 Task: Look for space in Mallawī, Egypt from 12th  August, 2023 to 15th August, 2023 for 3 adults in price range Rs.12000 to Rs.16000. Place can be entire place with 2 bedrooms having 3 beds and 1 bathroom. Property type can be house, flat, guest house. Booking option can be shelf check-in. Required host language is English.
Action: Mouse moved to (445, 89)
Screenshot: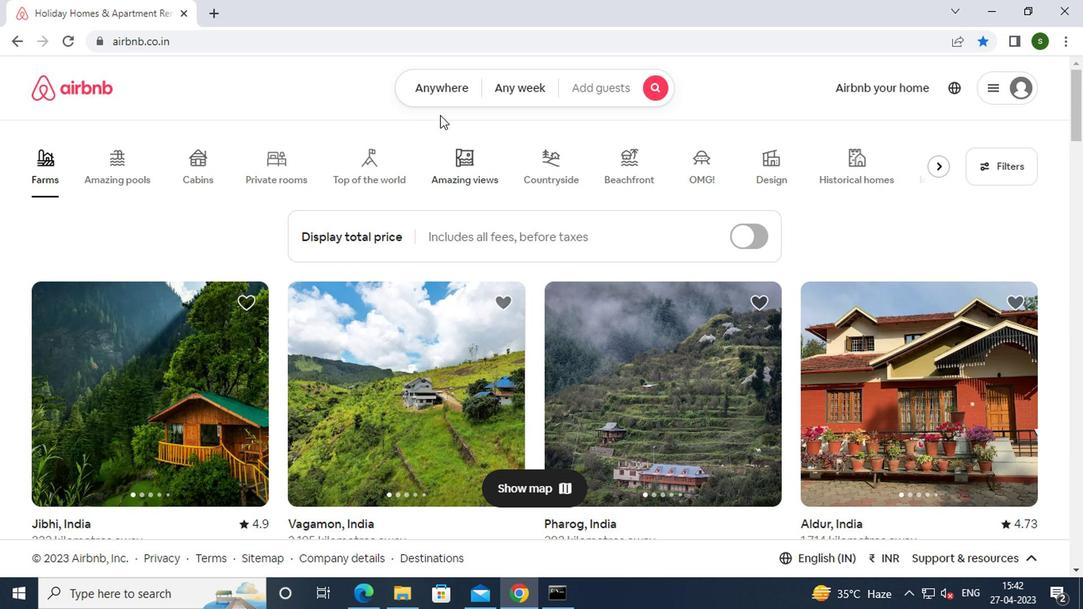 
Action: Mouse pressed left at (445, 89)
Screenshot: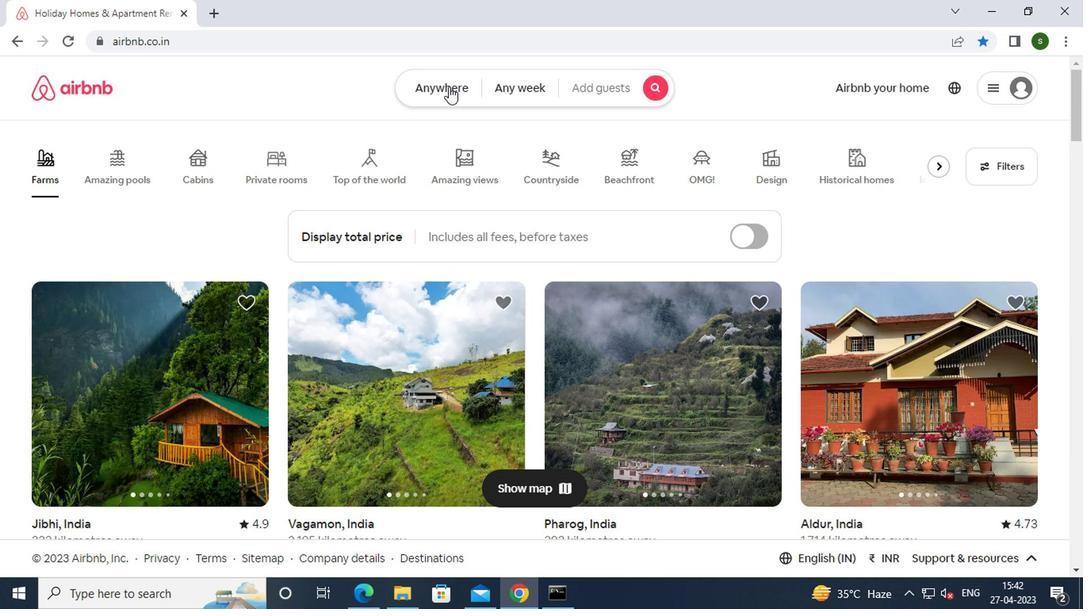 
Action: Mouse moved to (332, 149)
Screenshot: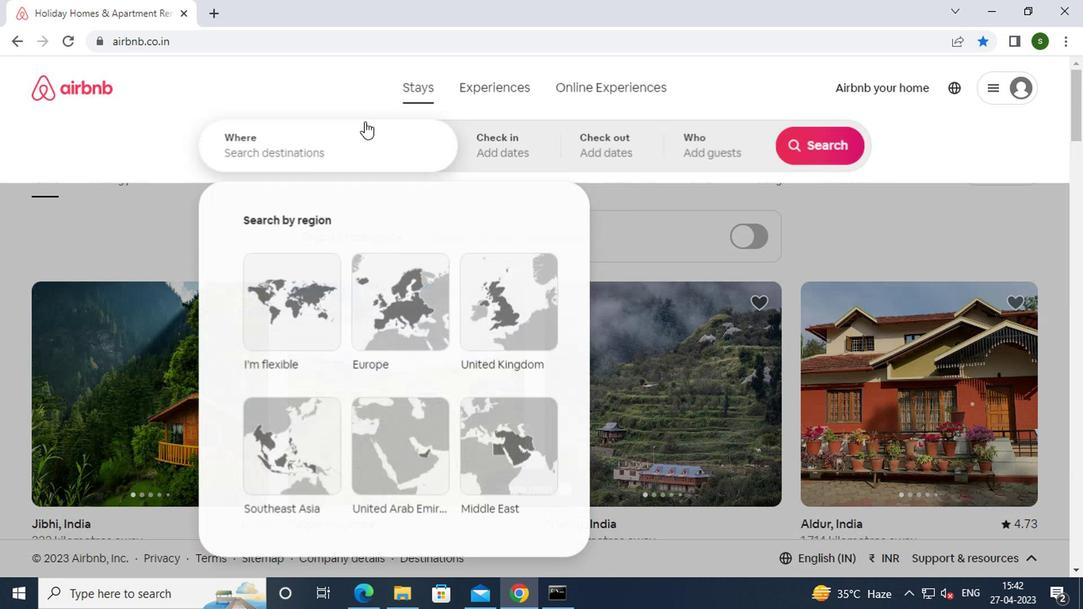 
Action: Mouse pressed left at (332, 149)
Screenshot: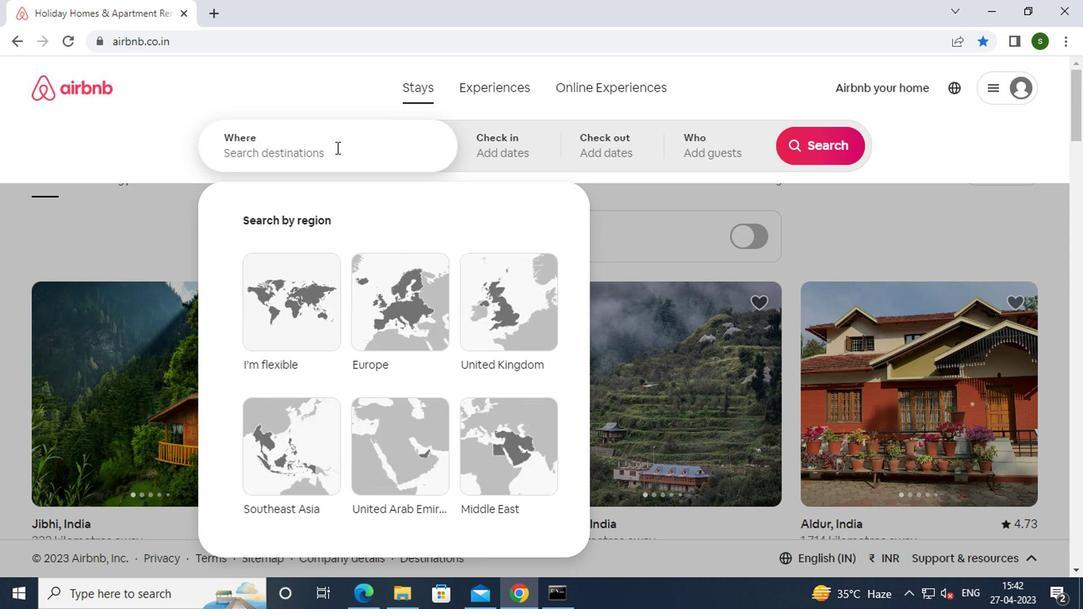 
Action: Key pressed <Key.caps_lock>m<Key.caps_lock>allawi,<Key.space><Key.caps_lock>e<Key.caps_lock>gyo<Key.backspace>pt
Screenshot: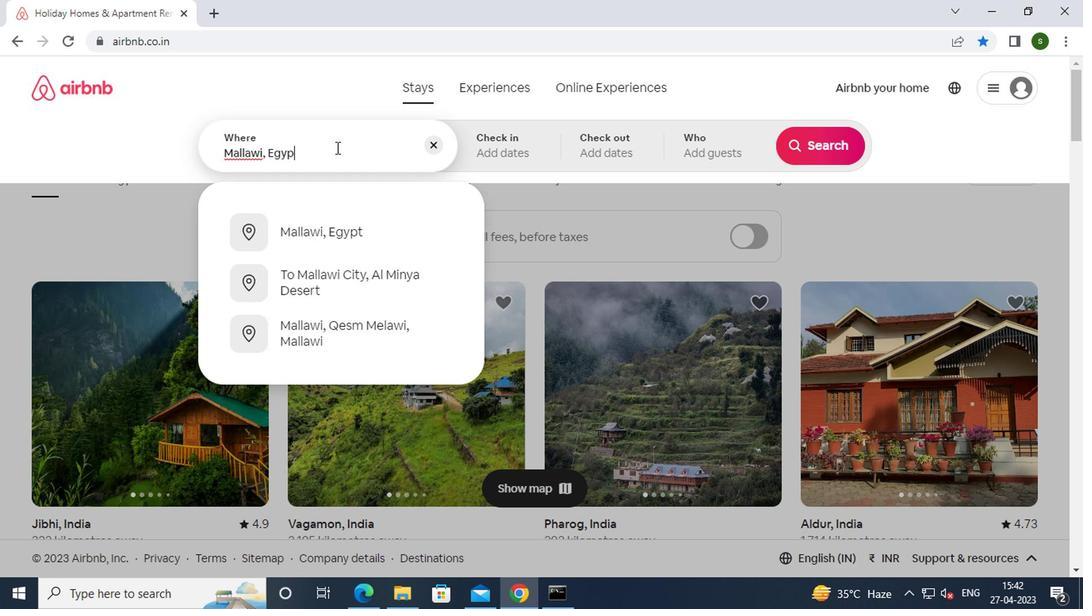 
Action: Mouse moved to (341, 224)
Screenshot: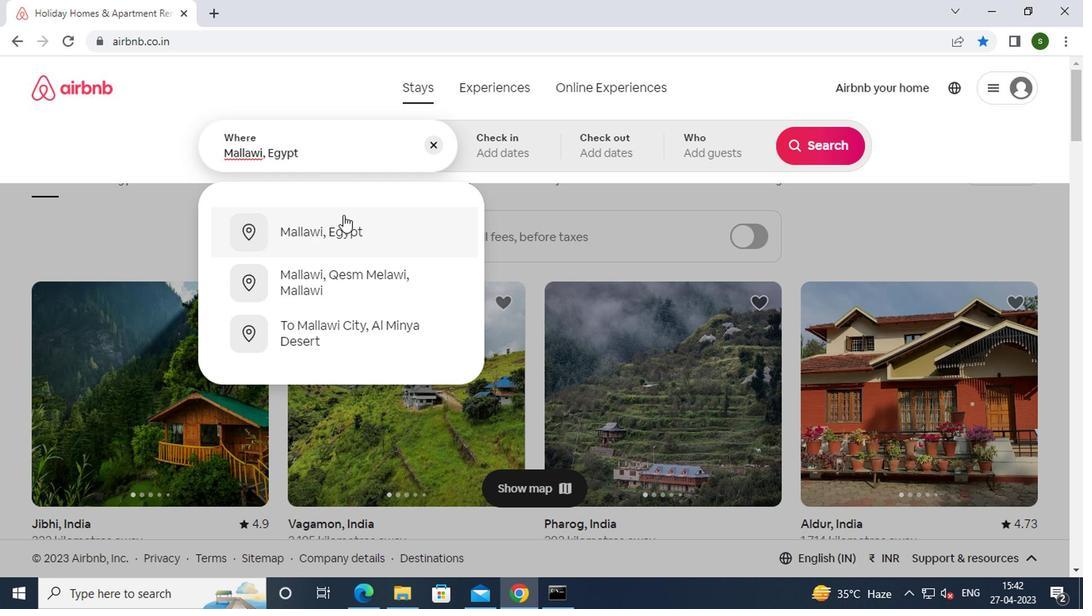 
Action: Mouse pressed left at (341, 224)
Screenshot: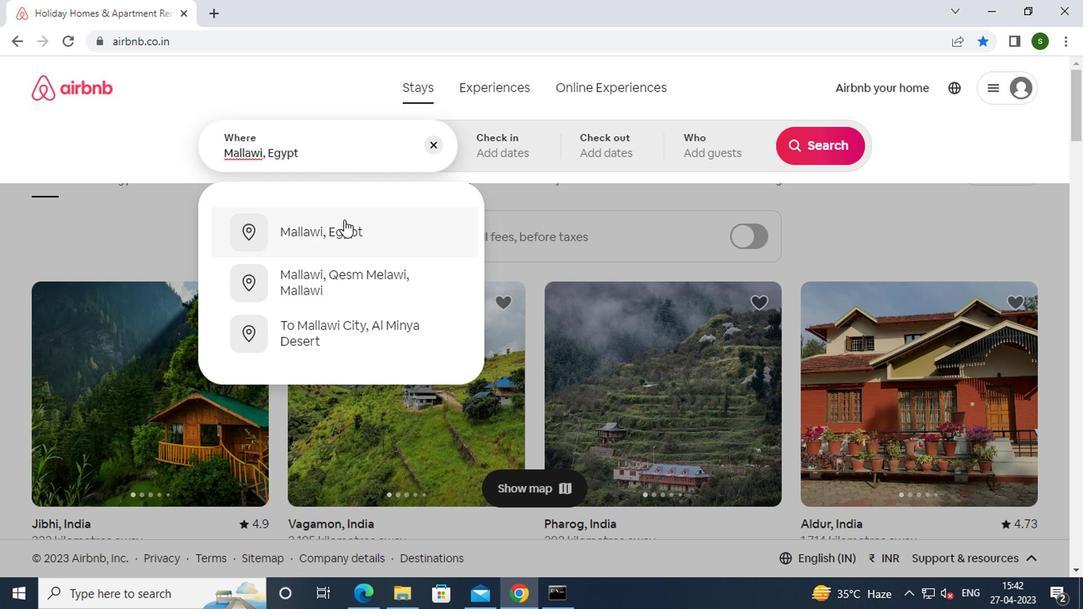 
Action: Mouse moved to (804, 269)
Screenshot: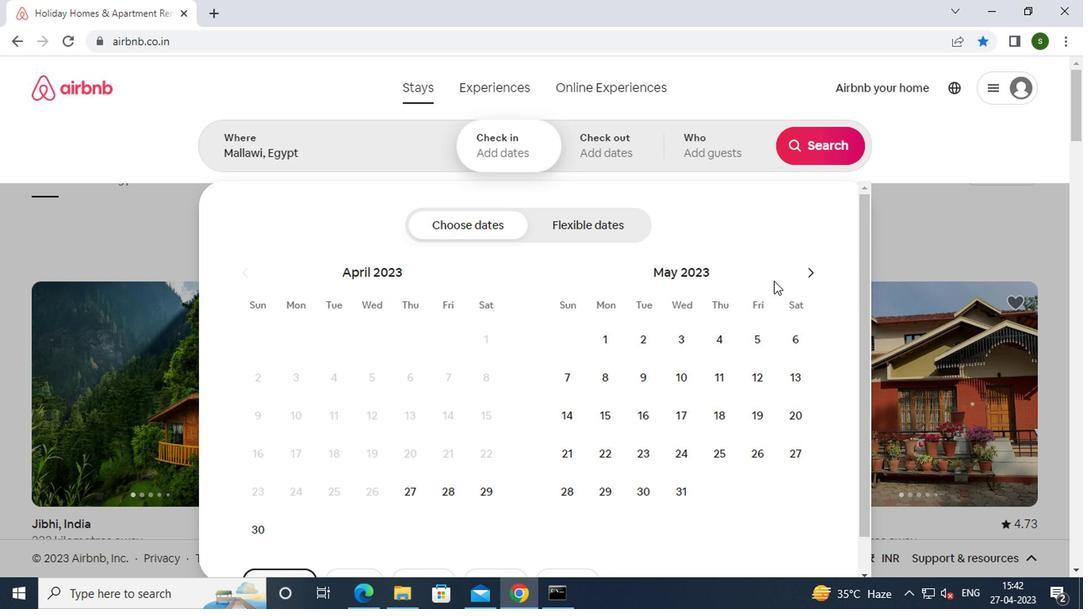 
Action: Mouse pressed left at (804, 269)
Screenshot: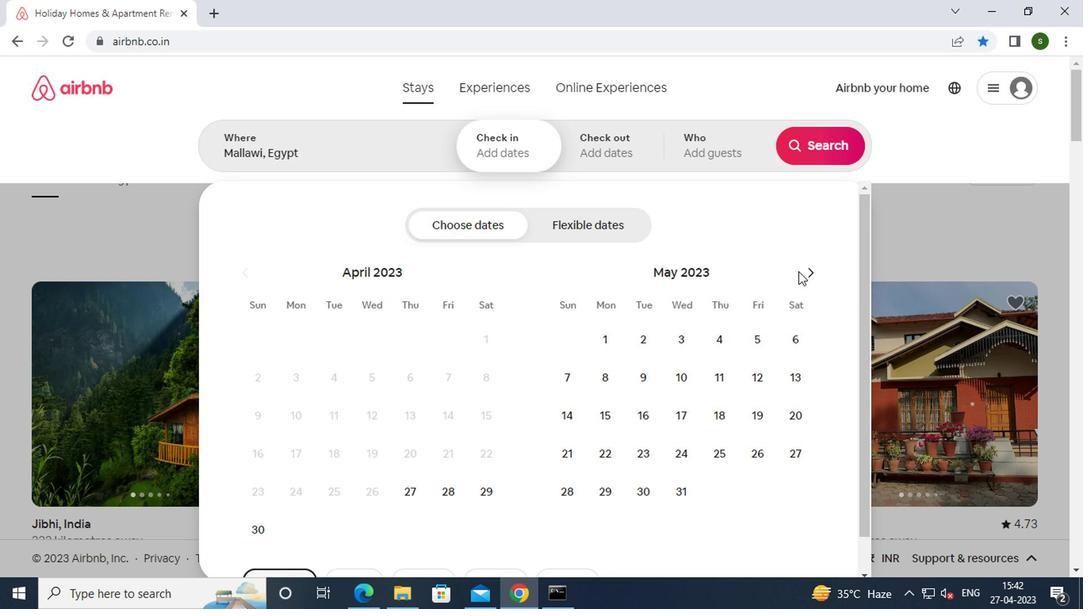 
Action: Mouse pressed left at (804, 269)
Screenshot: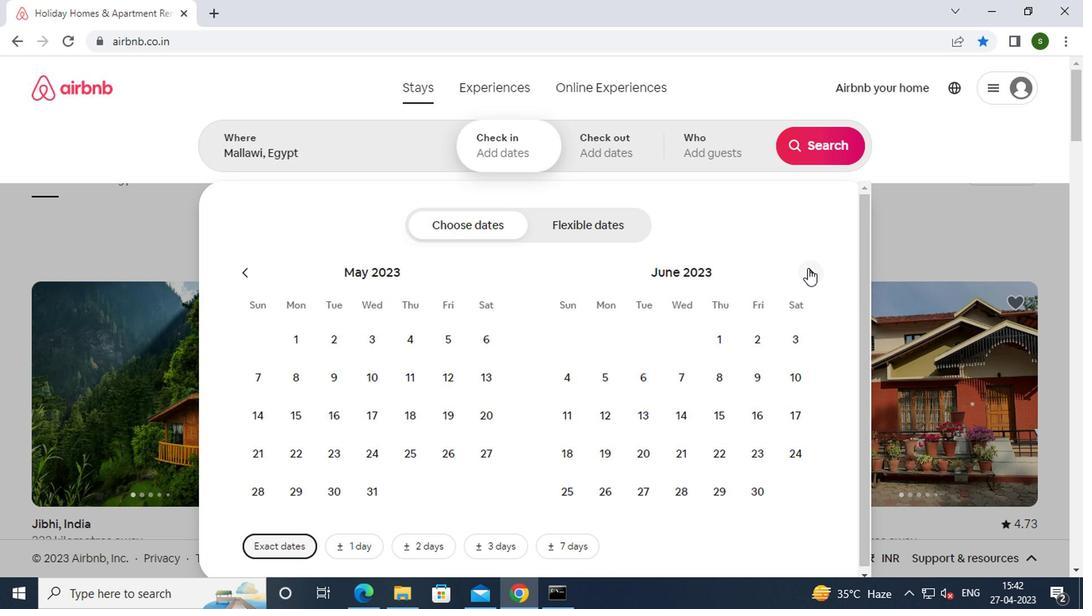 
Action: Mouse pressed left at (804, 269)
Screenshot: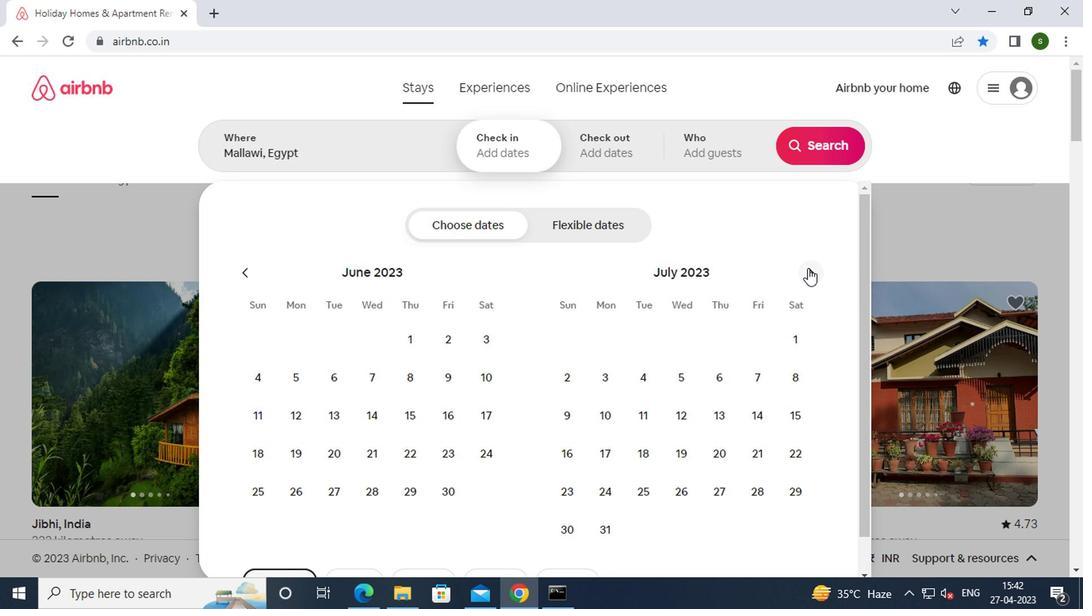 
Action: Mouse moved to (799, 368)
Screenshot: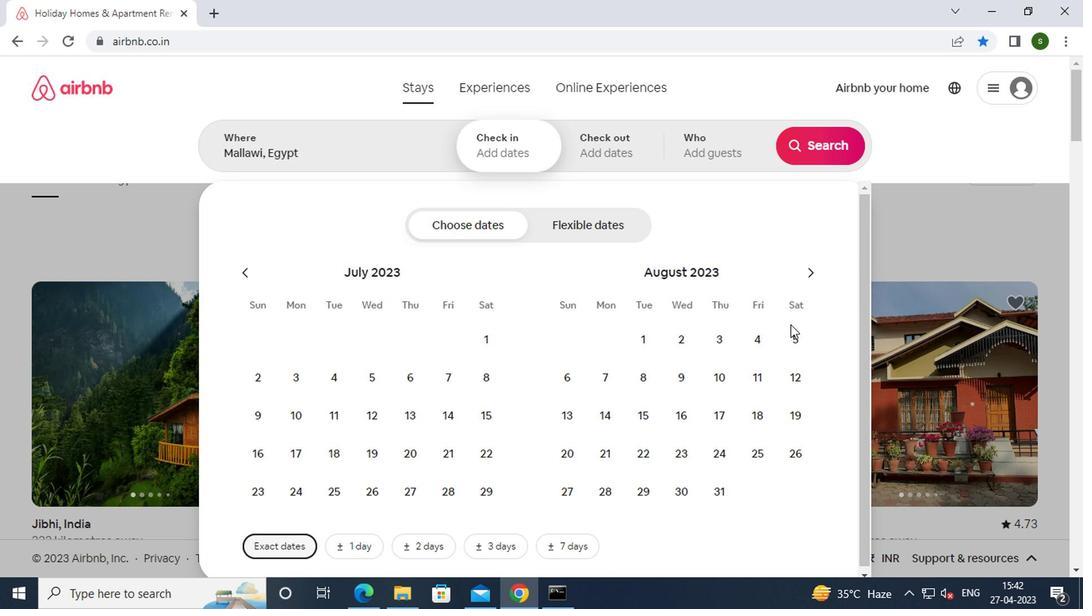 
Action: Mouse pressed left at (799, 368)
Screenshot: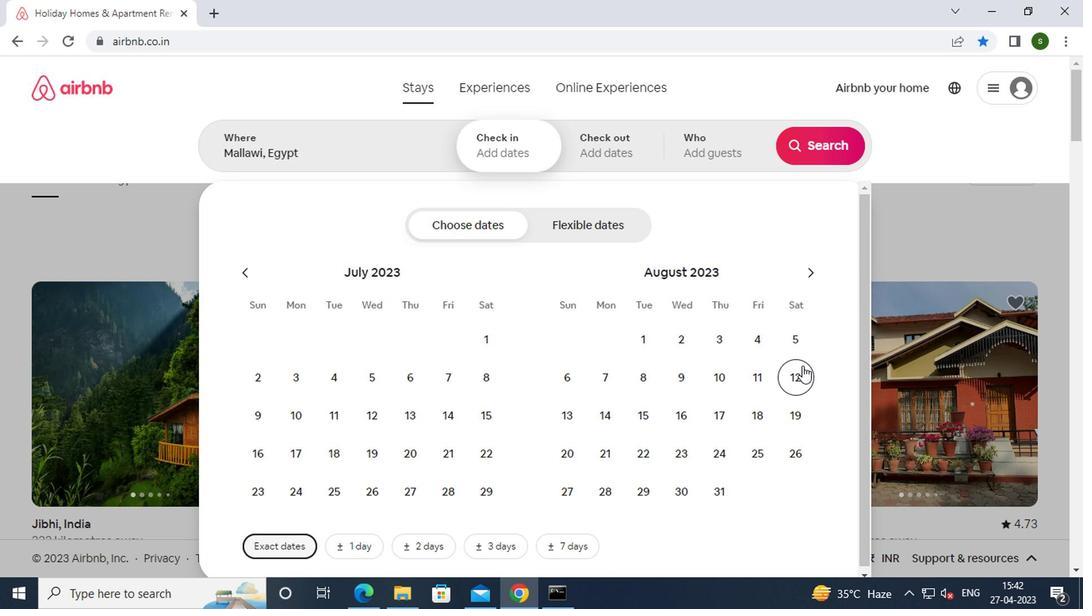 
Action: Mouse moved to (631, 407)
Screenshot: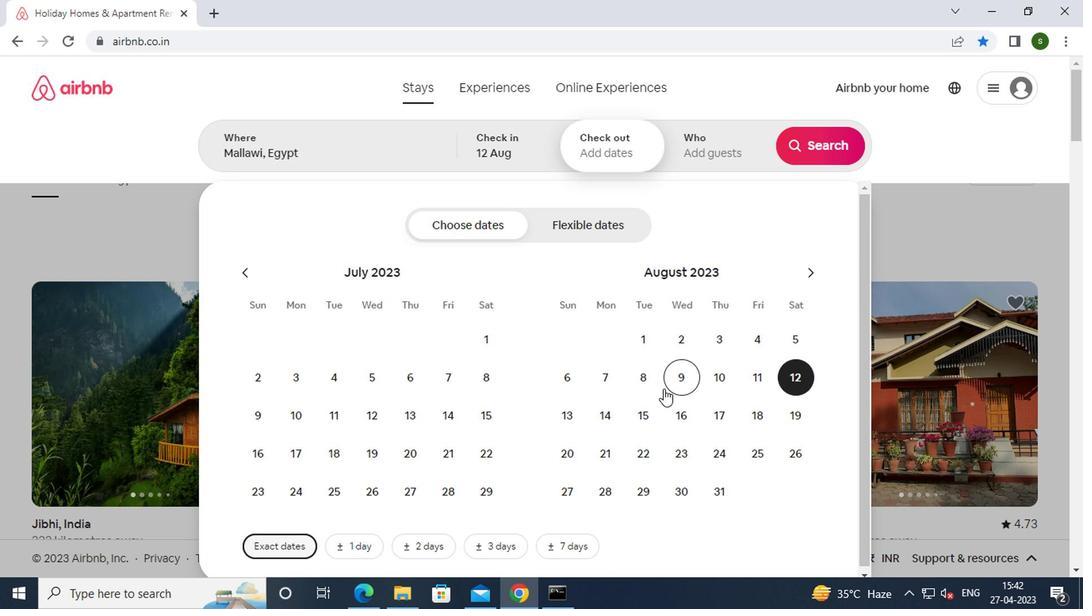 
Action: Mouse pressed left at (631, 407)
Screenshot: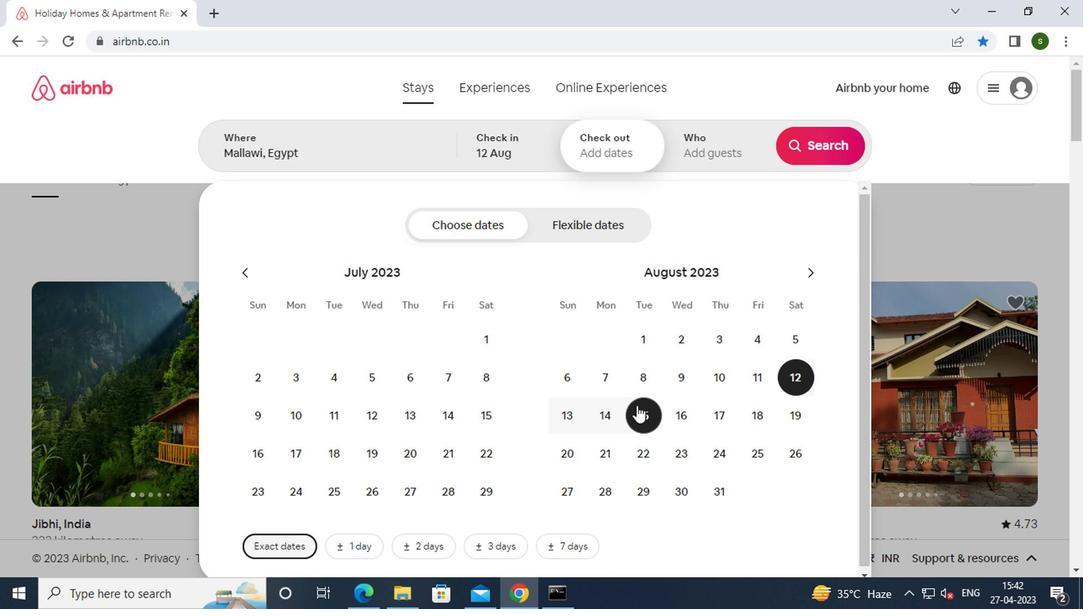 
Action: Mouse moved to (713, 152)
Screenshot: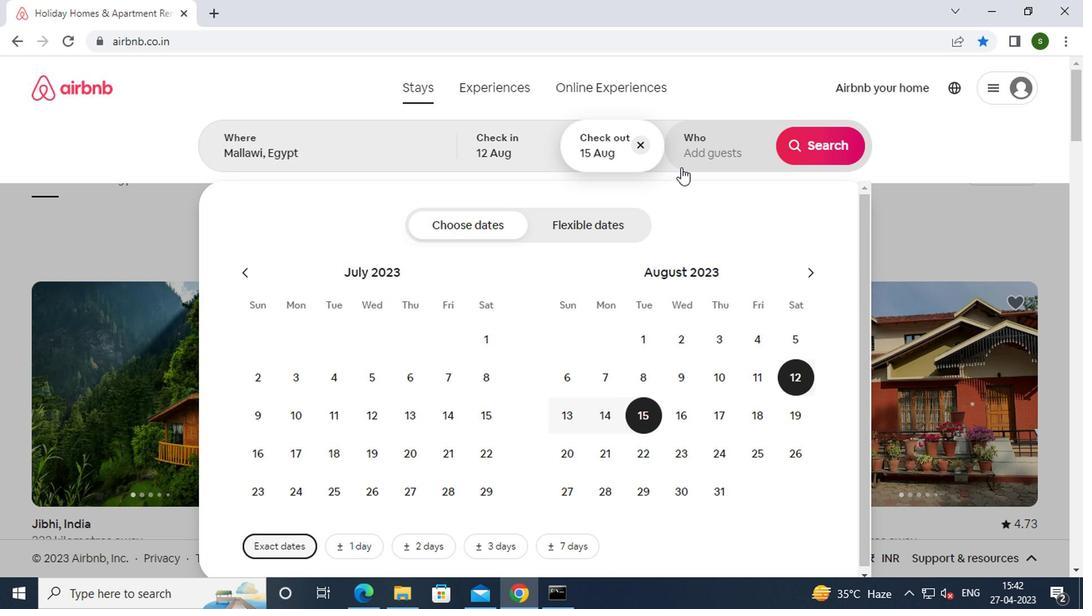 
Action: Mouse pressed left at (713, 152)
Screenshot: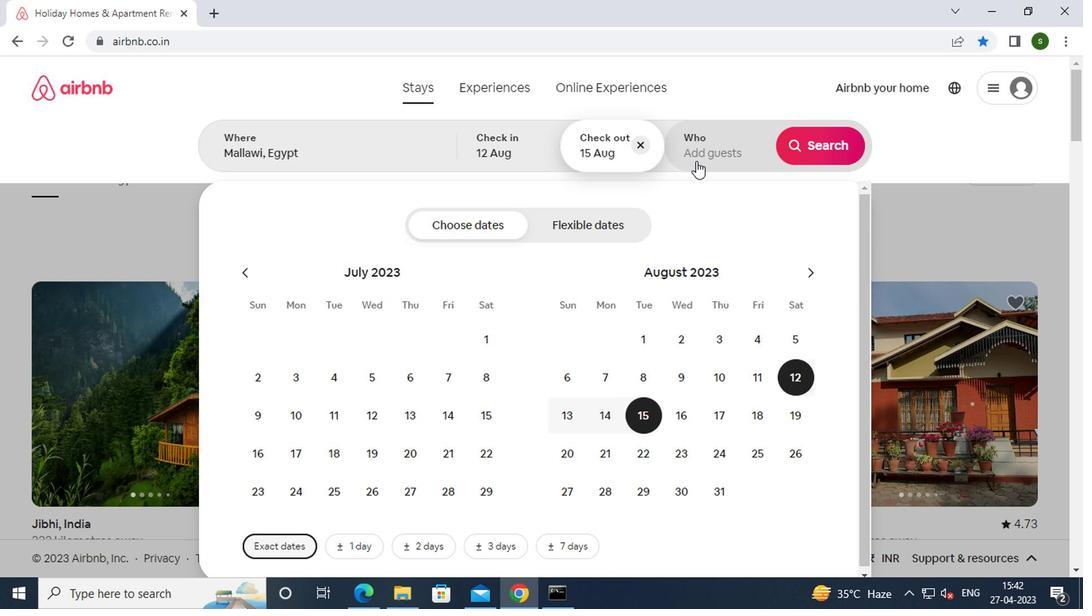 
Action: Mouse moved to (818, 229)
Screenshot: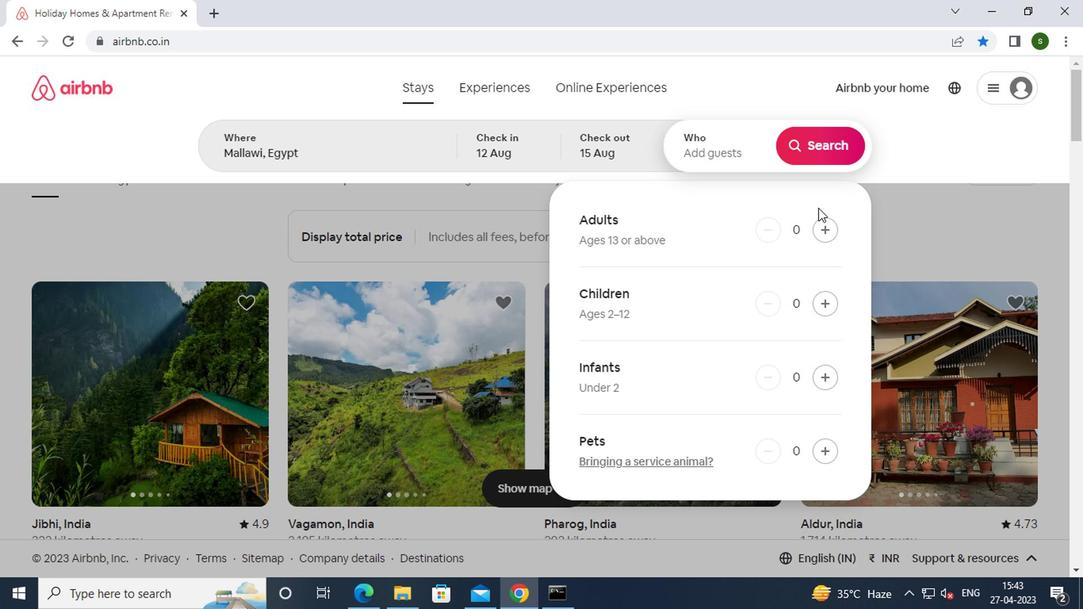 
Action: Mouse pressed left at (818, 229)
Screenshot: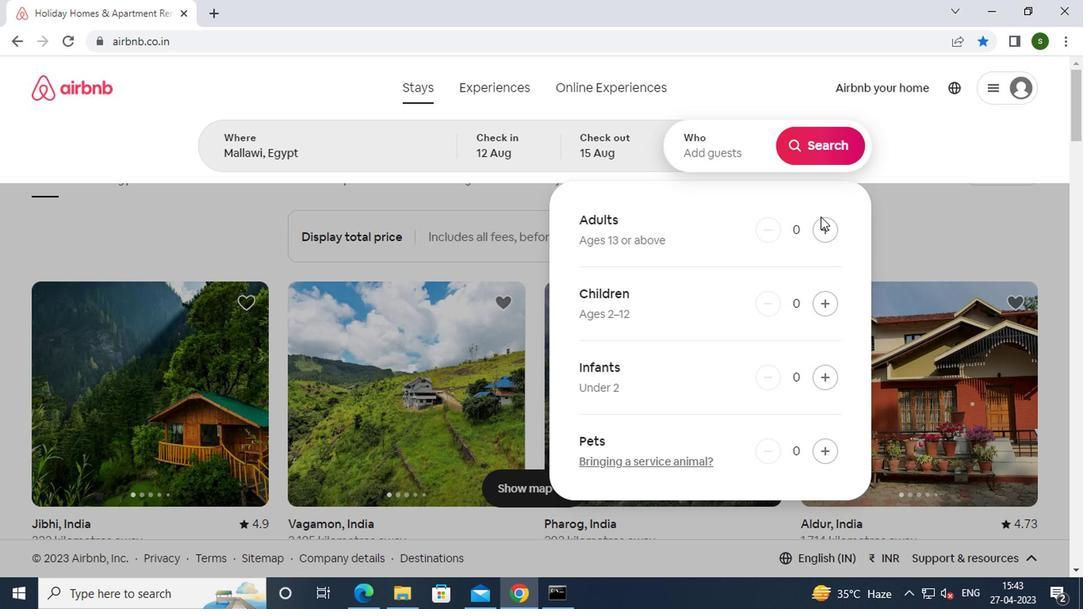 
Action: Mouse pressed left at (818, 229)
Screenshot: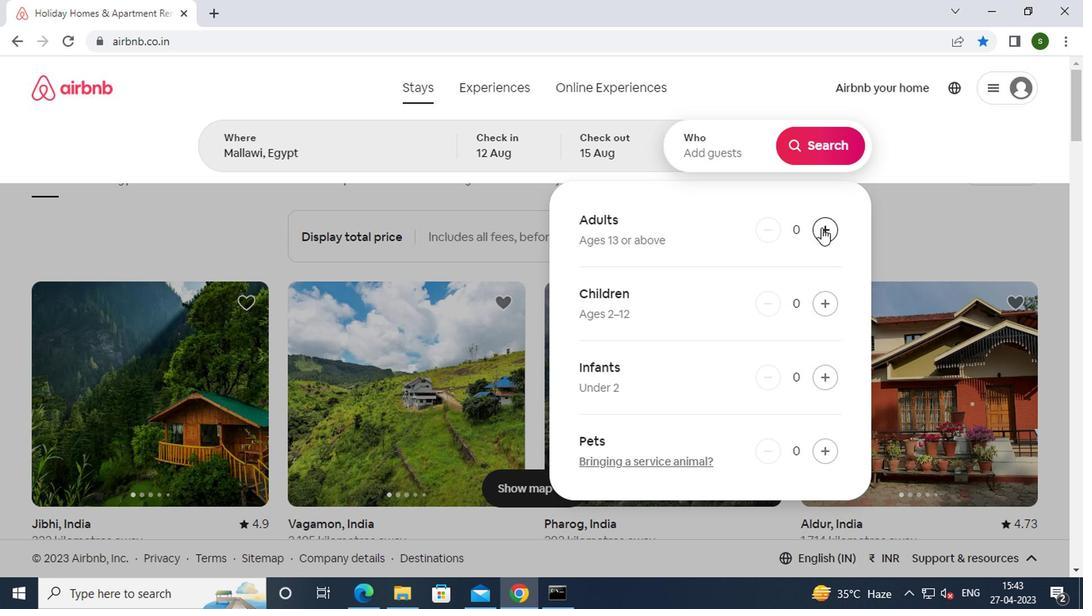 
Action: Mouse pressed left at (818, 229)
Screenshot: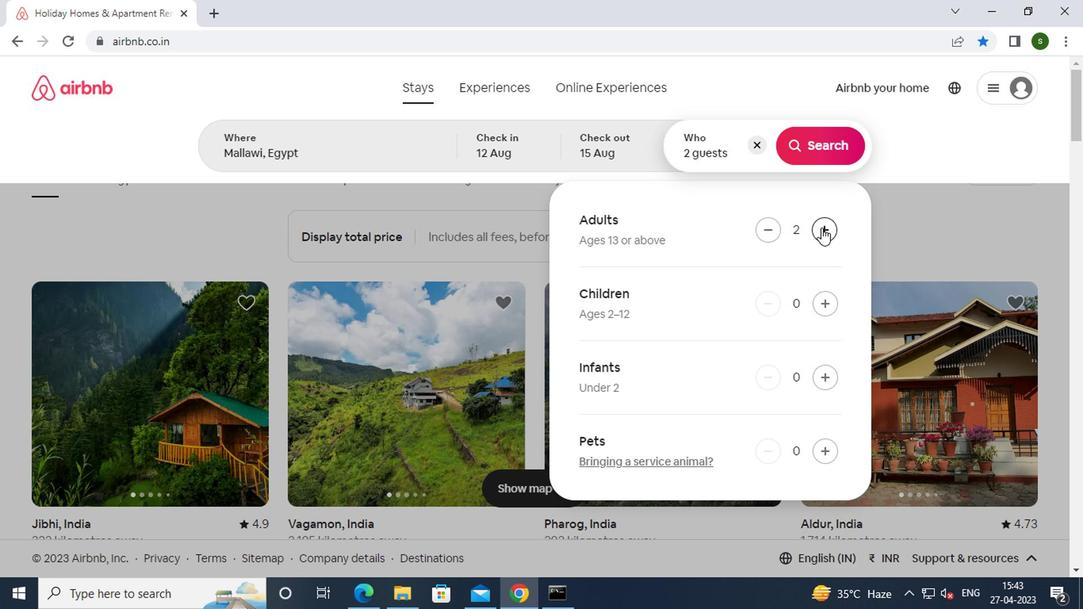 
Action: Mouse moved to (797, 152)
Screenshot: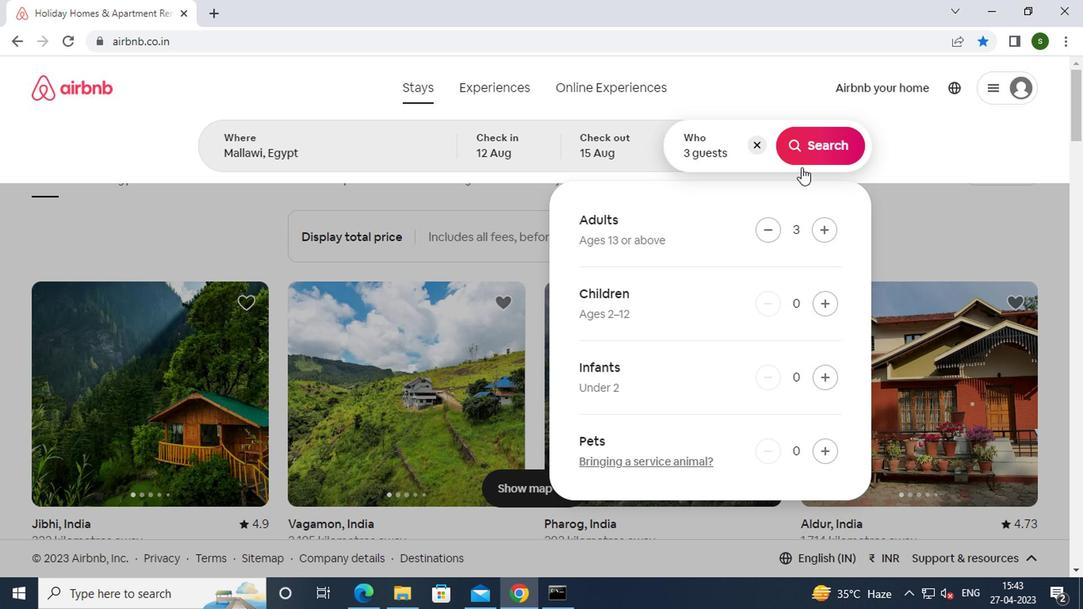 
Action: Mouse pressed left at (797, 152)
Screenshot: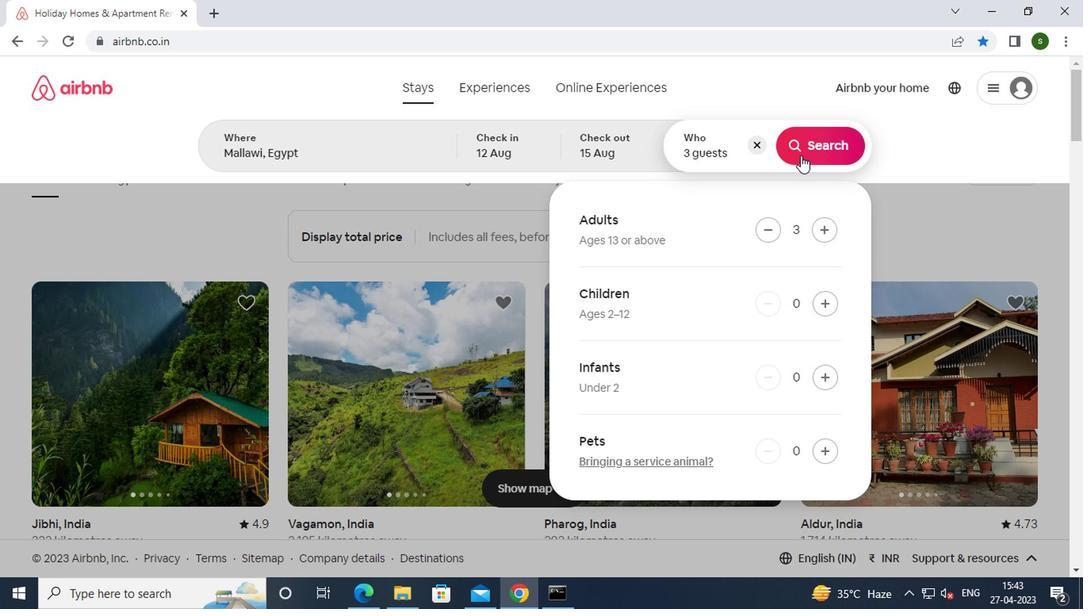 
Action: Mouse moved to (1002, 151)
Screenshot: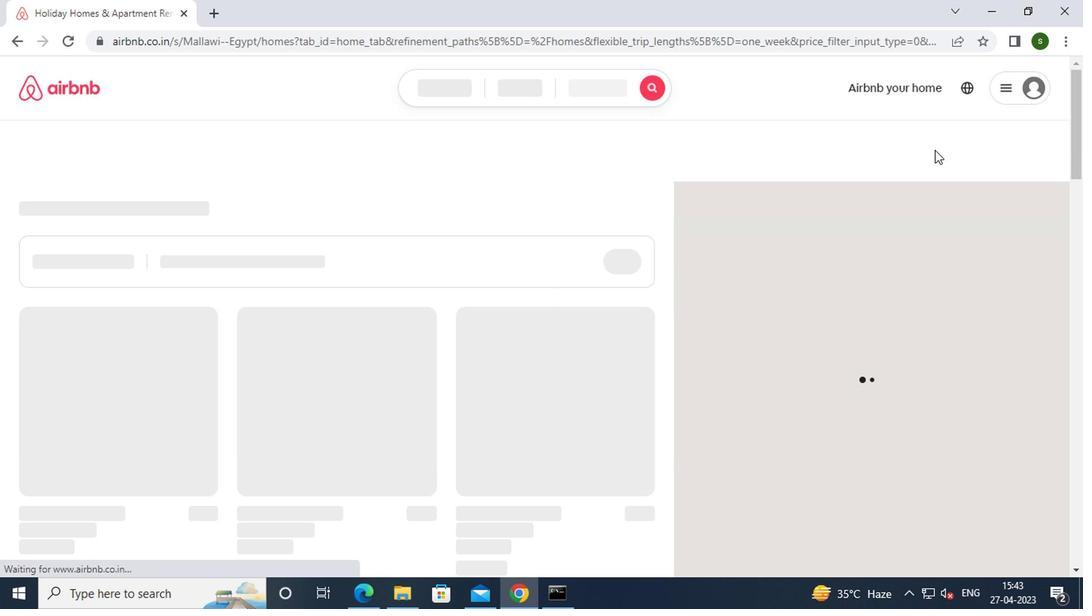 
Action: Mouse pressed left at (1002, 151)
Screenshot: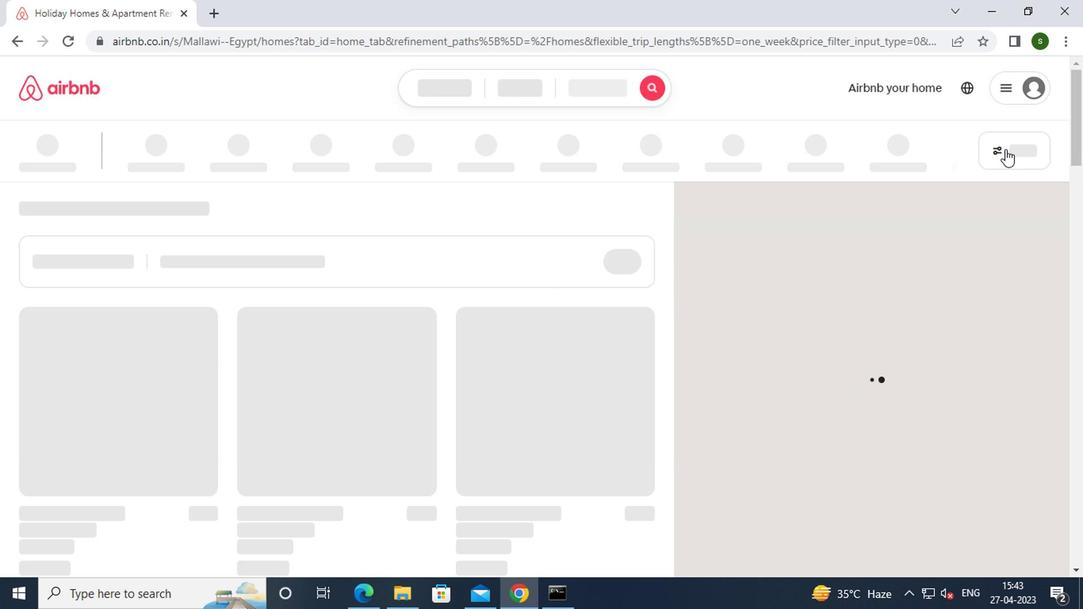 
Action: Mouse moved to (987, 156)
Screenshot: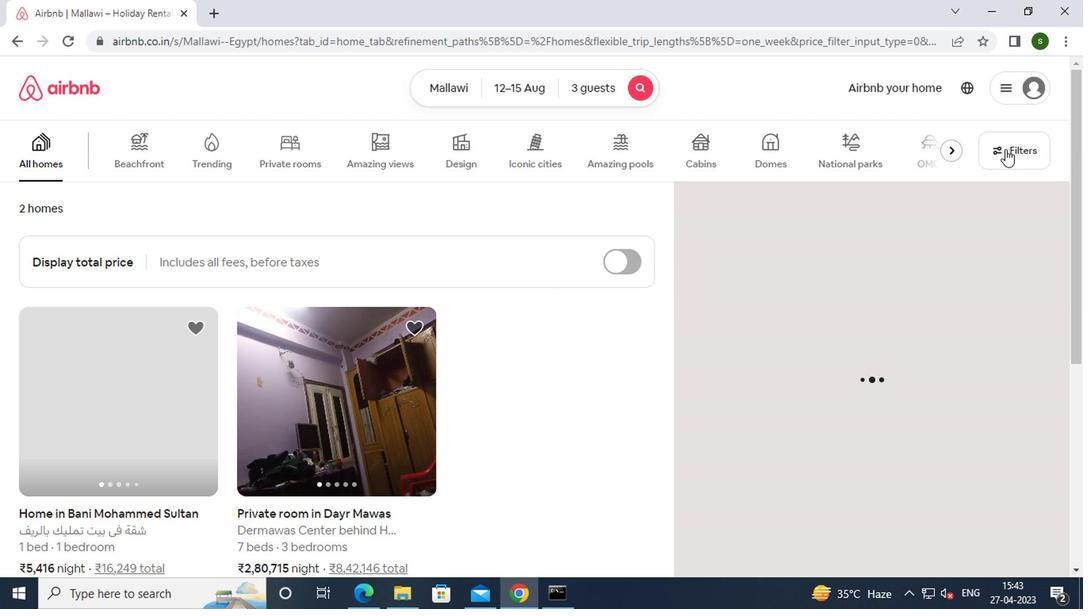 
Action: Mouse pressed left at (987, 156)
Screenshot: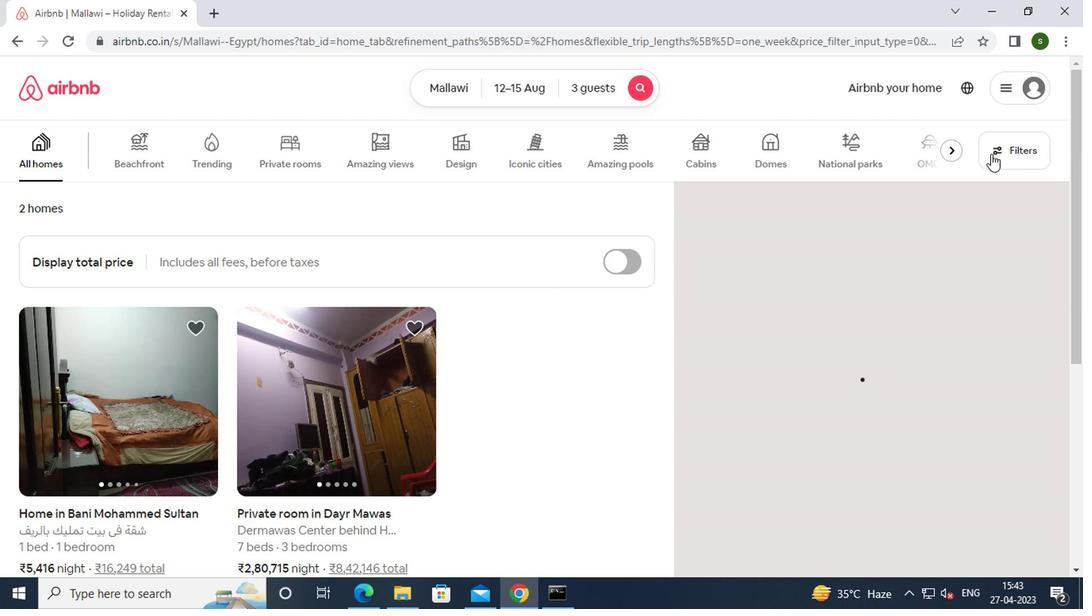 
Action: Mouse moved to (420, 348)
Screenshot: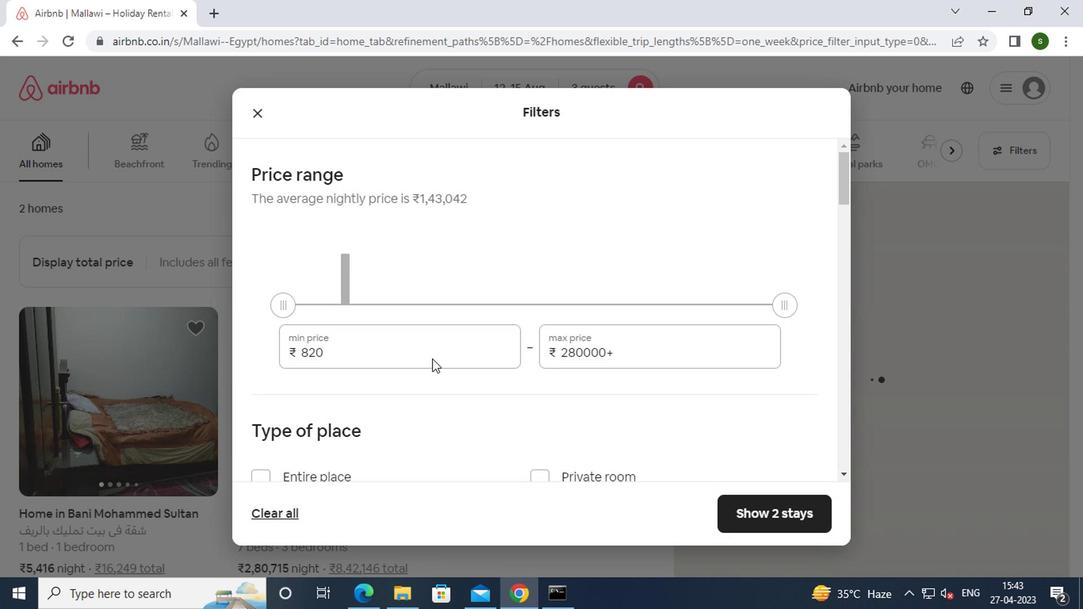 
Action: Mouse pressed left at (420, 348)
Screenshot: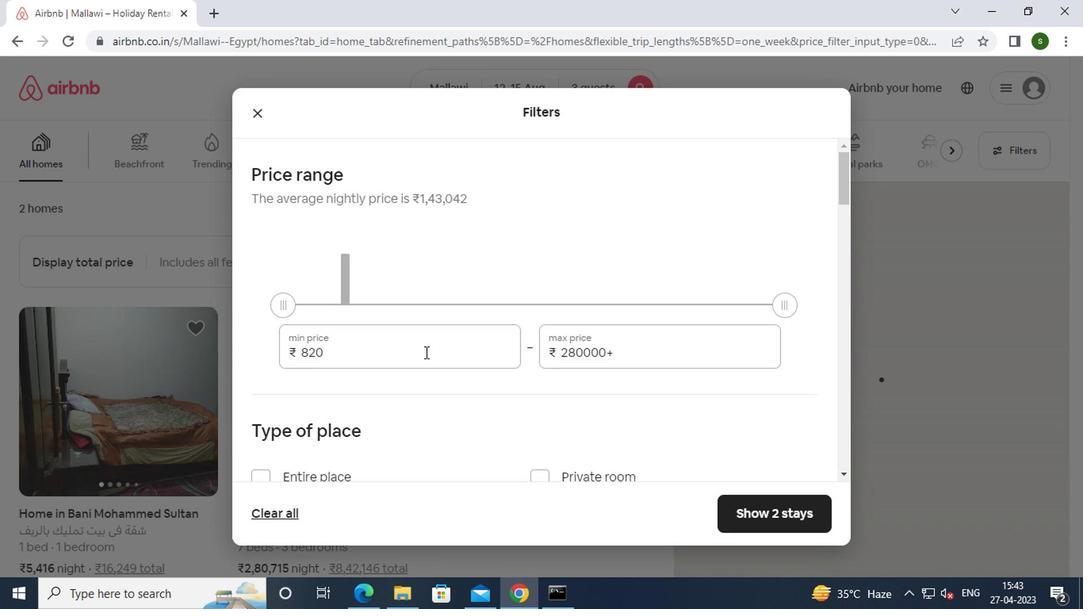 
Action: Key pressed <Key.backspace><Key.backspace><Key.backspace><Key.backspace>12000
Screenshot: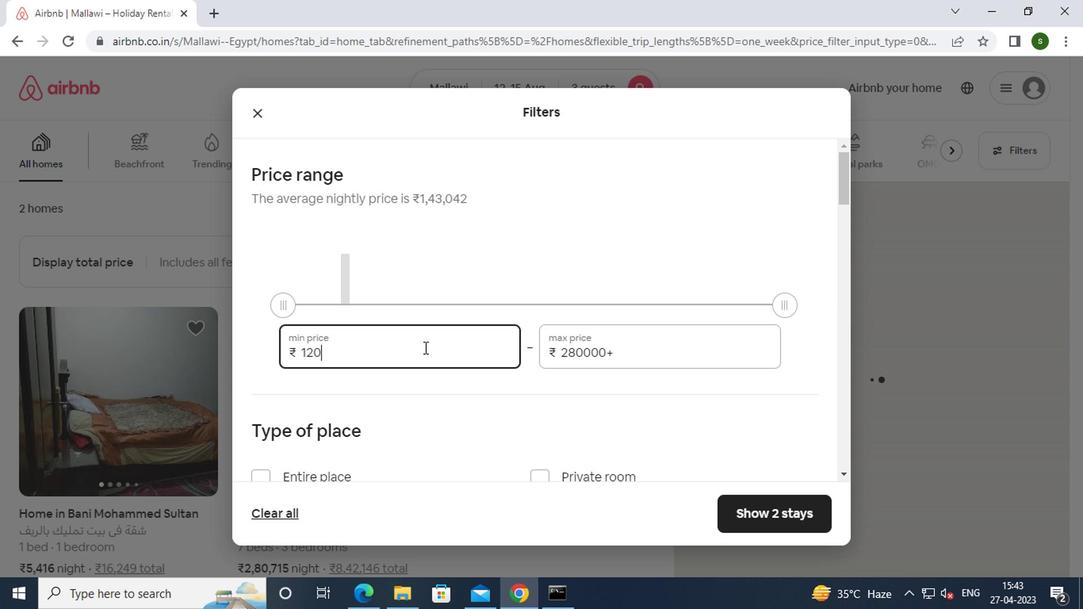 
Action: Mouse moved to (639, 351)
Screenshot: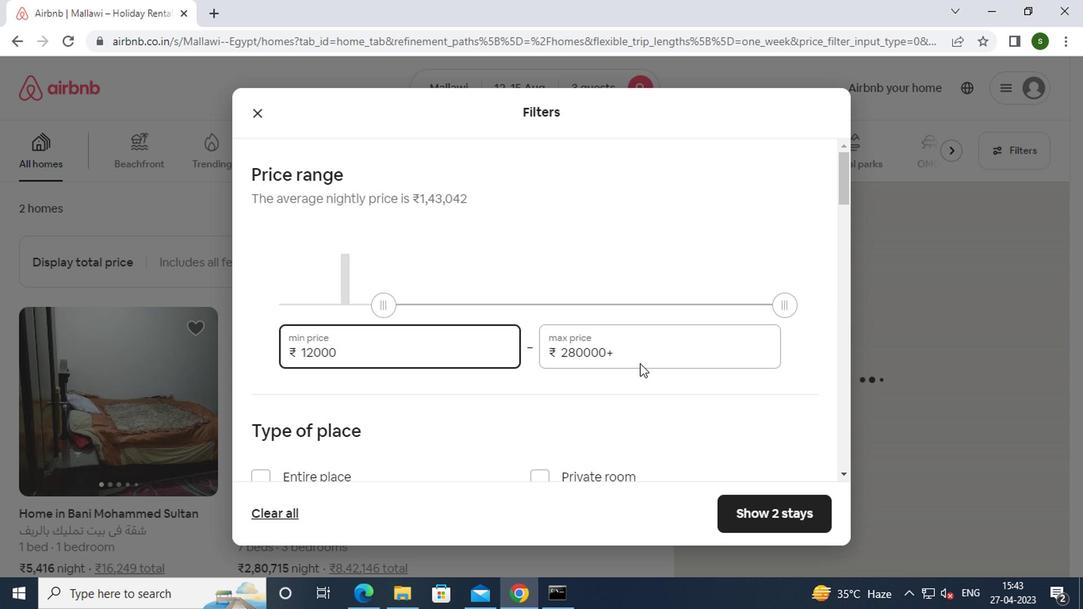 
Action: Mouse pressed left at (639, 351)
Screenshot: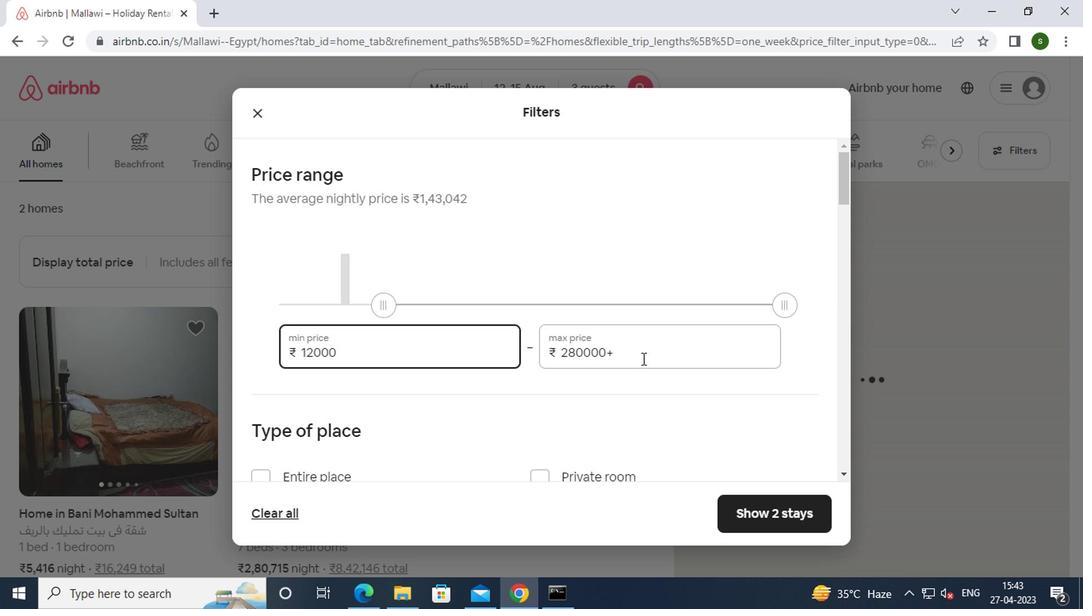 
Action: Key pressed <Key.backspace><Key.backspace><Key.backspace><Key.backspace><Key.backspace><Key.backspace><Key.backspace><Key.backspace><Key.backspace><Key.backspace><Key.backspace><Key.backspace>16000
Screenshot: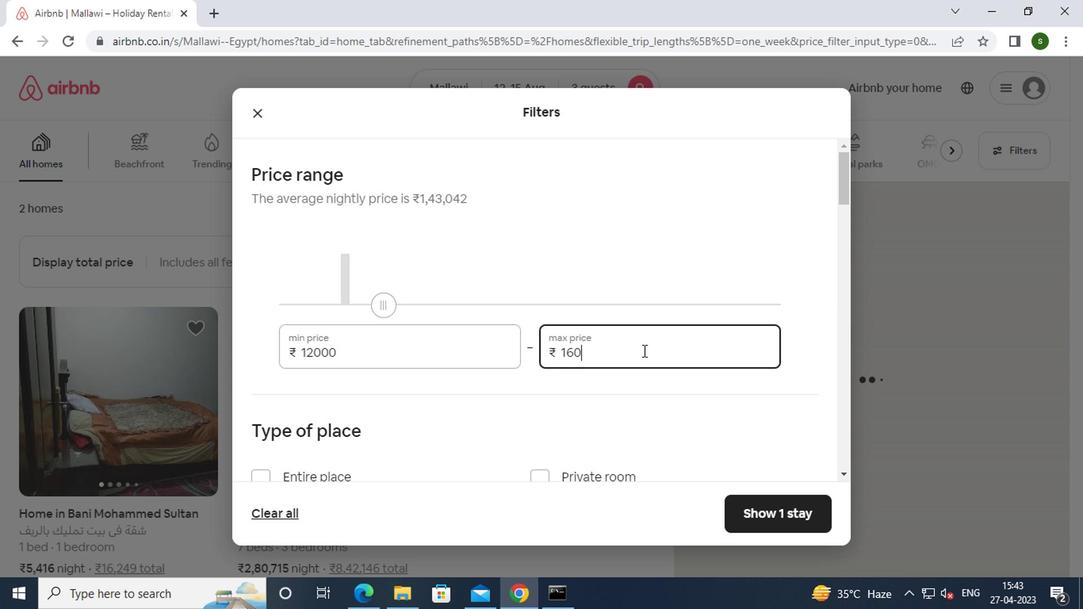 
Action: Mouse moved to (559, 354)
Screenshot: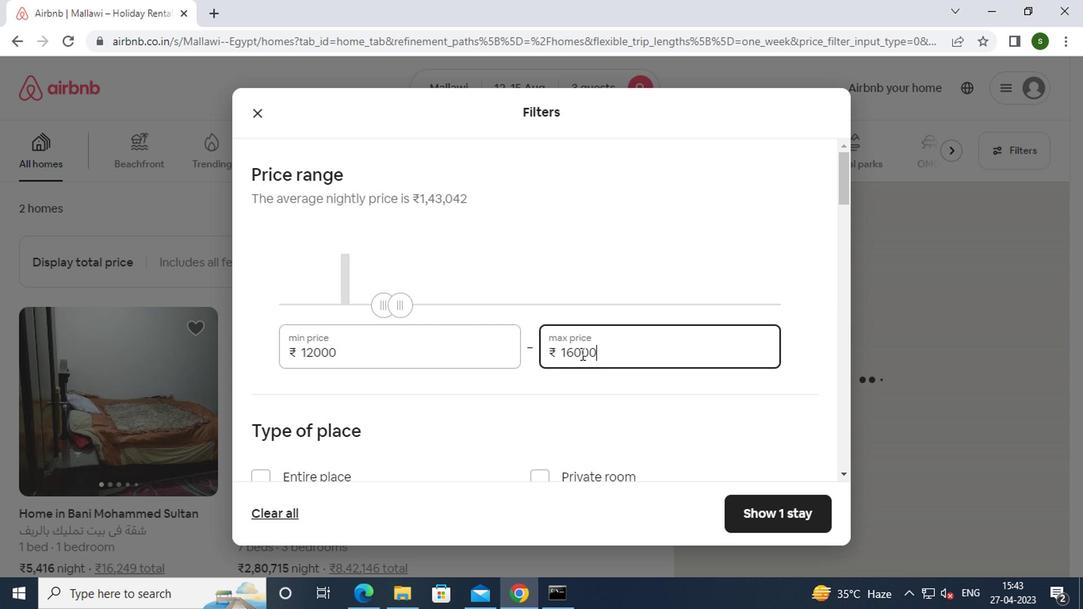 
Action: Mouse scrolled (559, 353) with delta (0, -1)
Screenshot: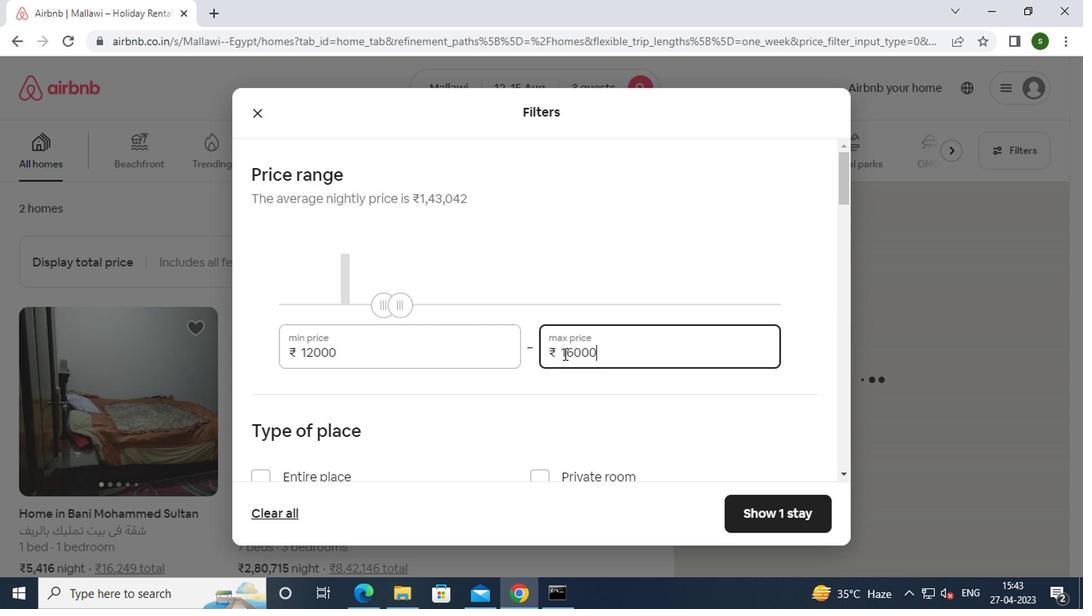 
Action: Mouse scrolled (559, 353) with delta (0, -1)
Screenshot: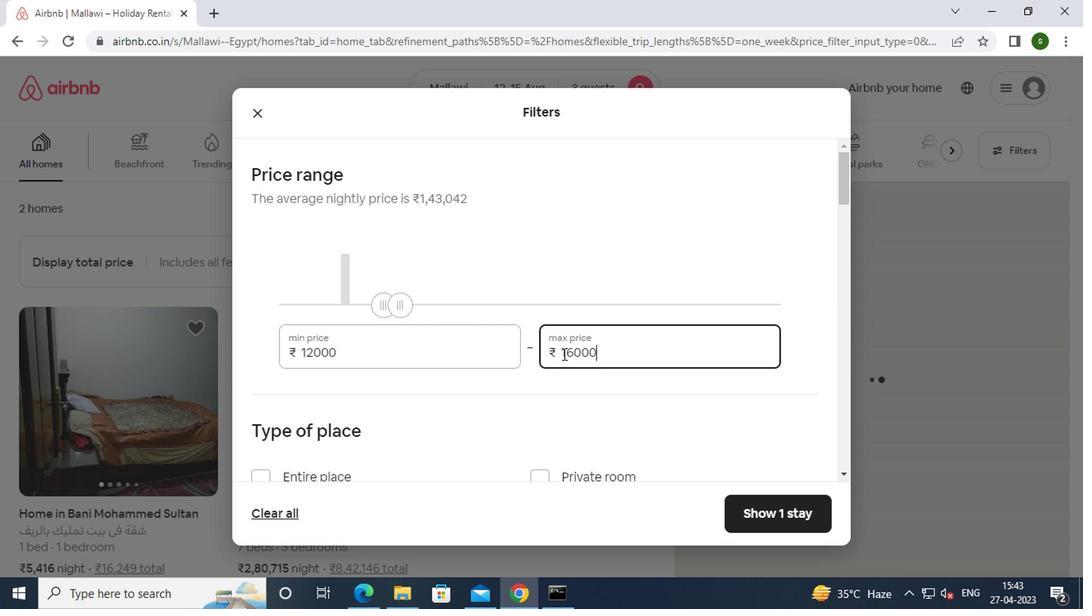
Action: Mouse moved to (316, 323)
Screenshot: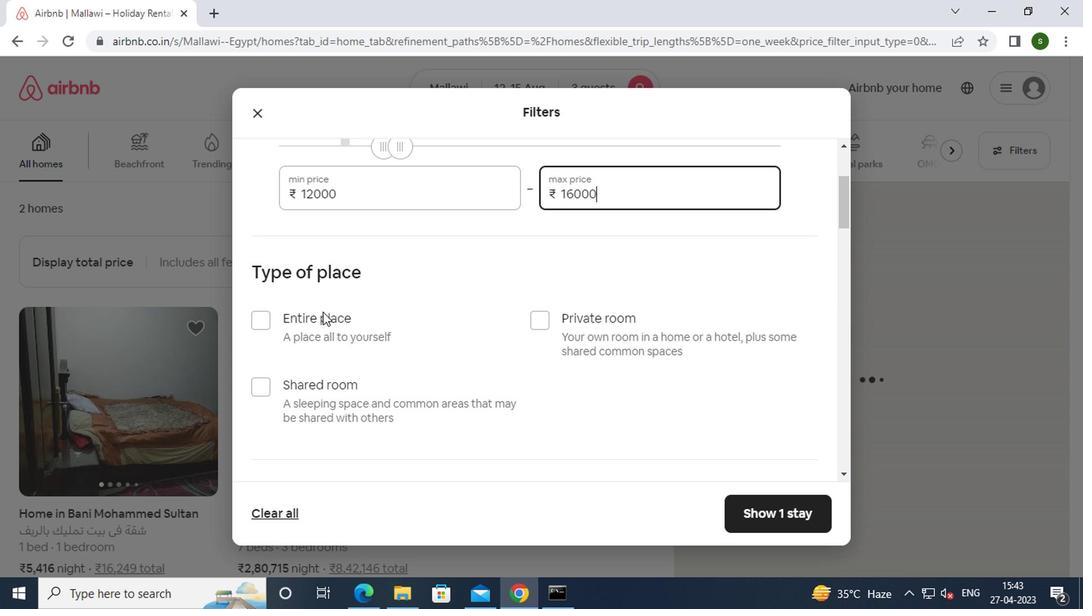 
Action: Mouse pressed left at (316, 323)
Screenshot: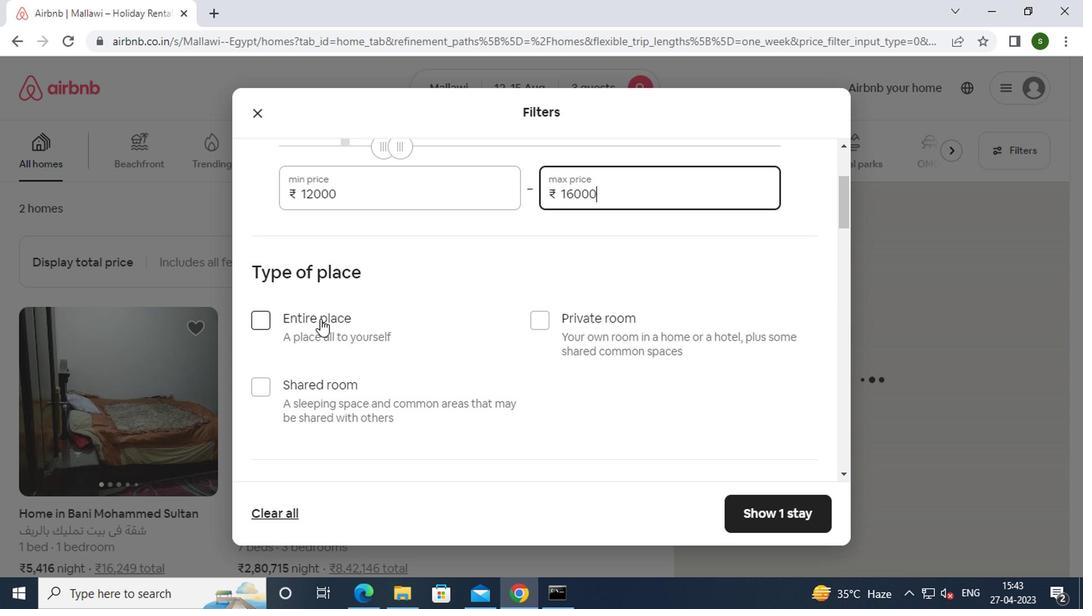 
Action: Mouse moved to (425, 321)
Screenshot: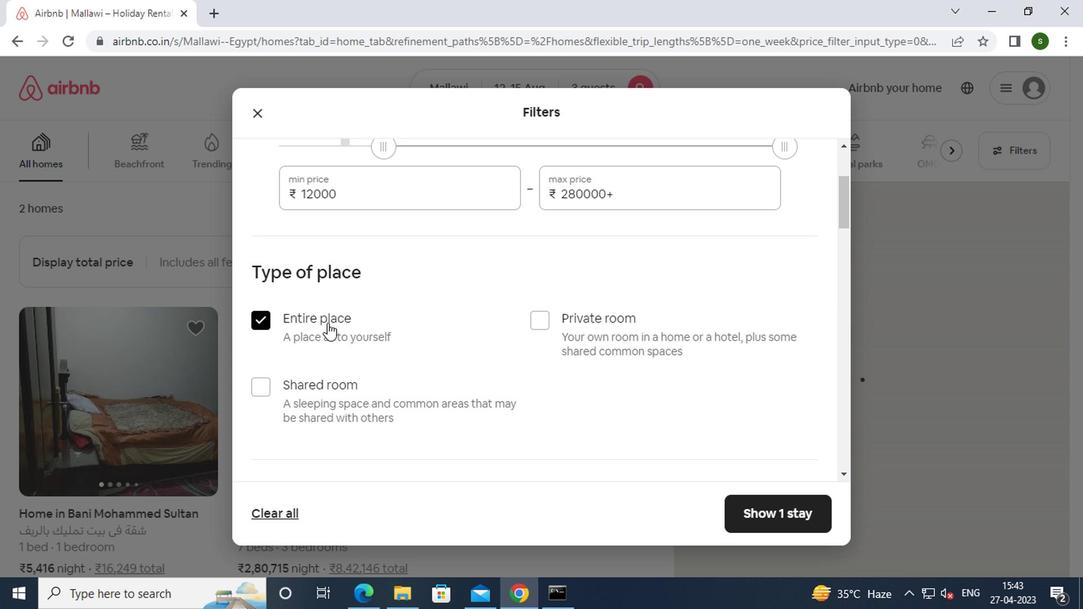 
Action: Mouse scrolled (425, 320) with delta (0, -1)
Screenshot: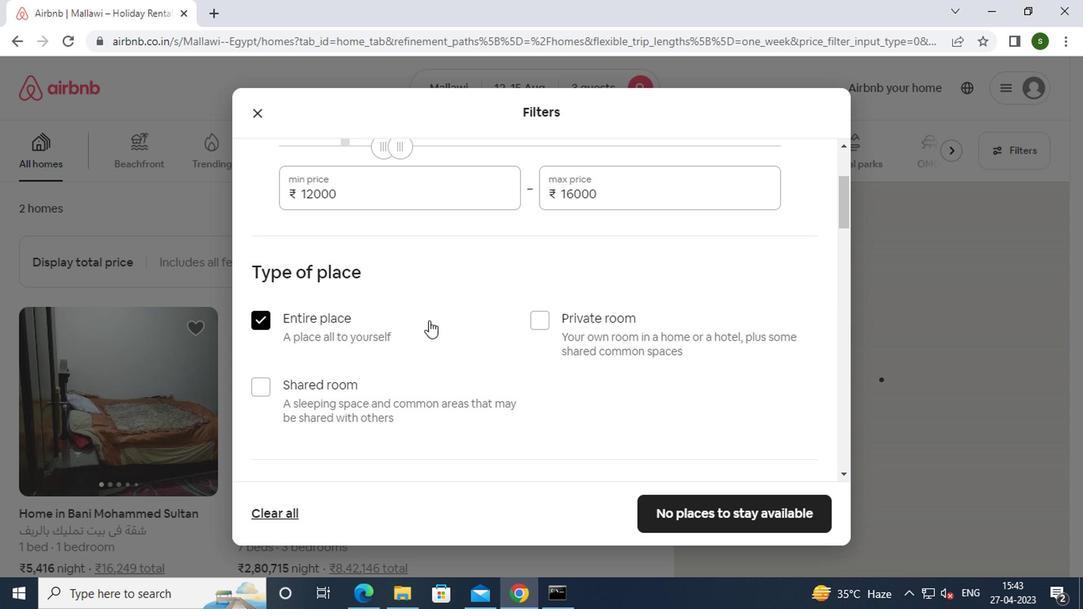 
Action: Mouse scrolled (425, 320) with delta (0, -1)
Screenshot: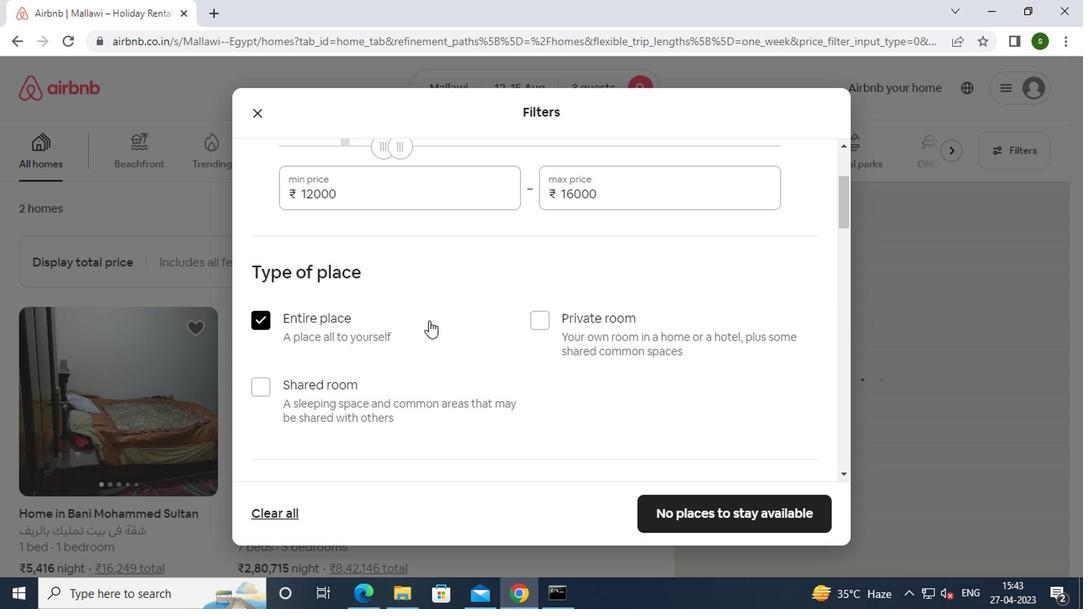 
Action: Mouse scrolled (425, 320) with delta (0, -1)
Screenshot: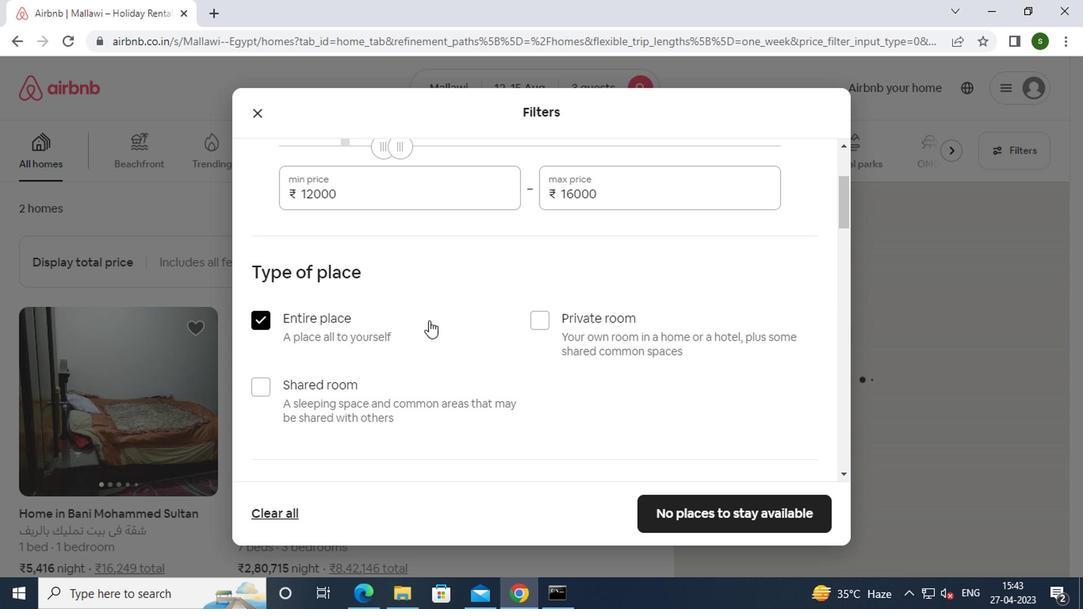 
Action: Mouse scrolled (425, 320) with delta (0, -1)
Screenshot: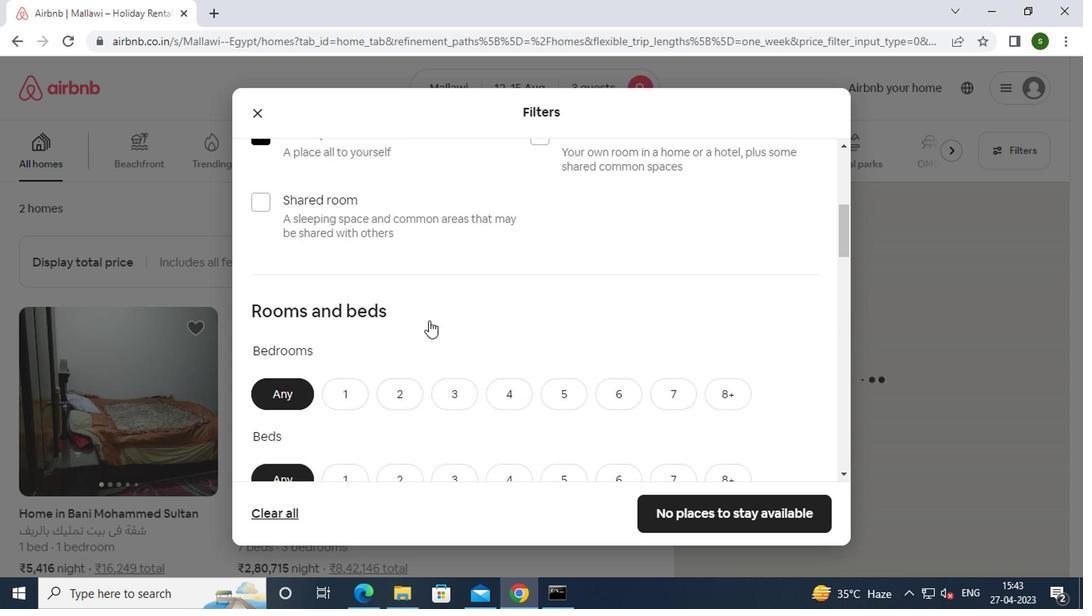 
Action: Mouse moved to (398, 259)
Screenshot: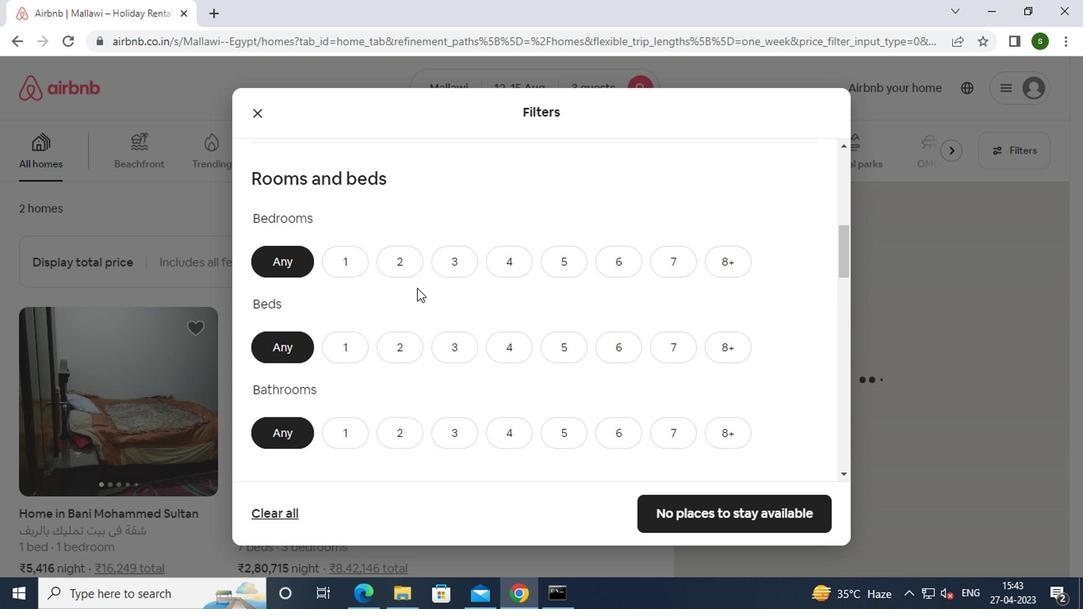 
Action: Mouse pressed left at (398, 259)
Screenshot: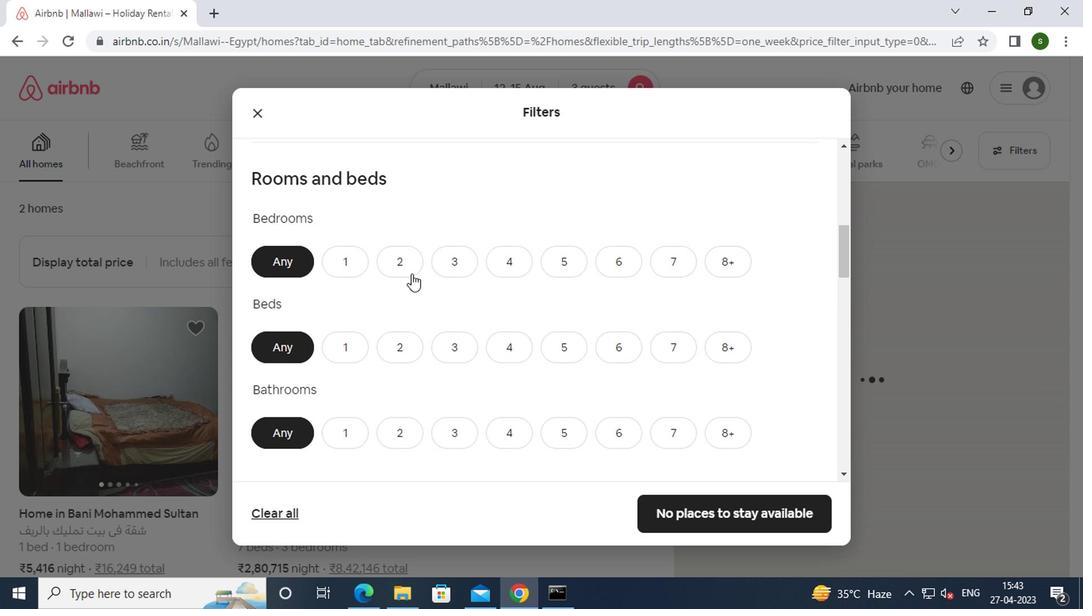 
Action: Mouse moved to (429, 347)
Screenshot: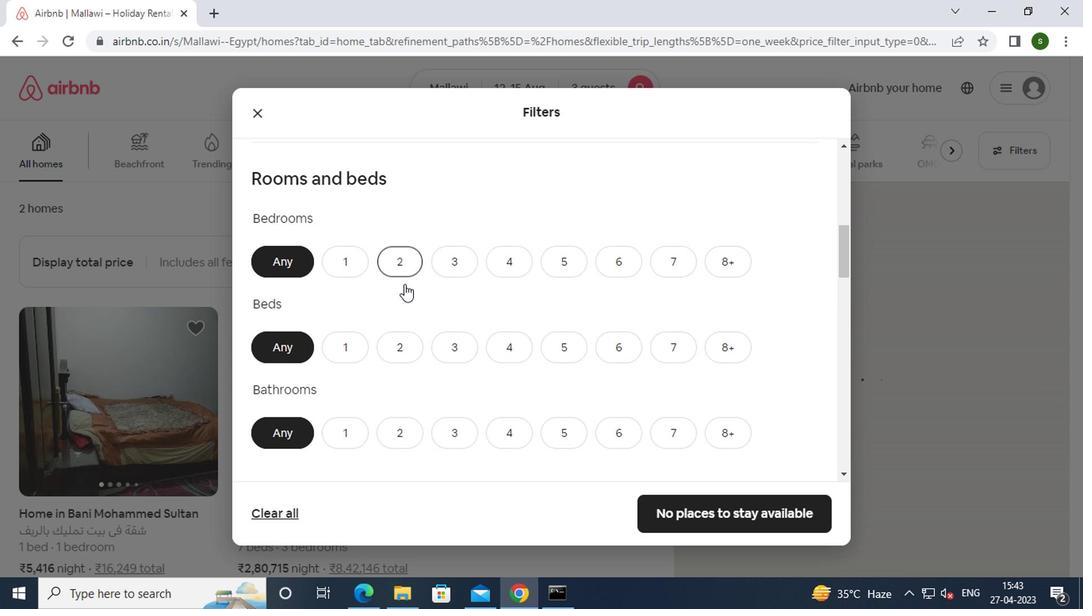 
Action: Mouse pressed left at (429, 347)
Screenshot: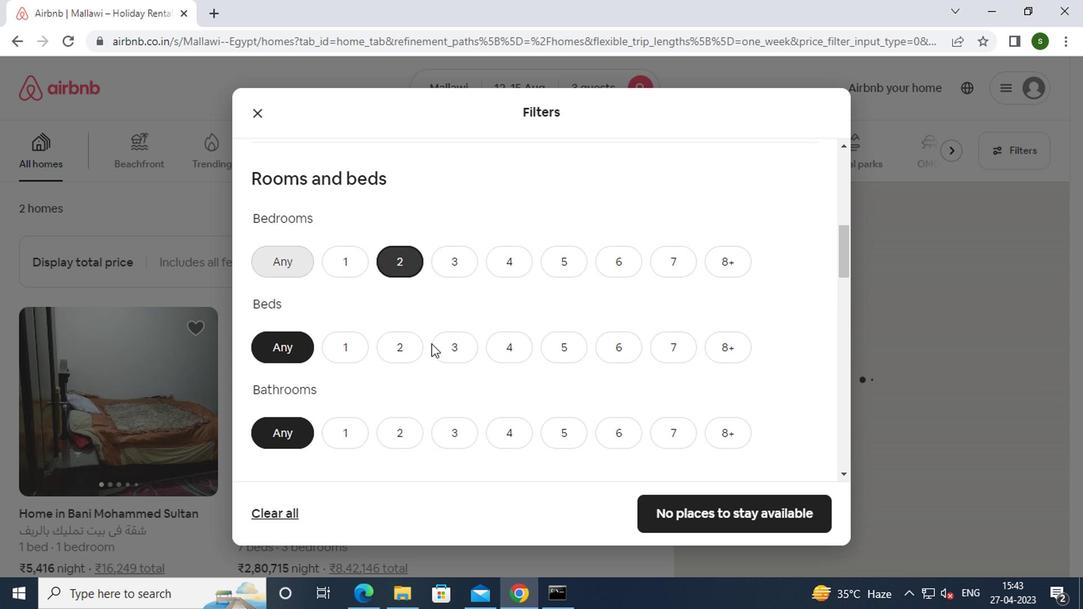 
Action: Mouse moved to (352, 436)
Screenshot: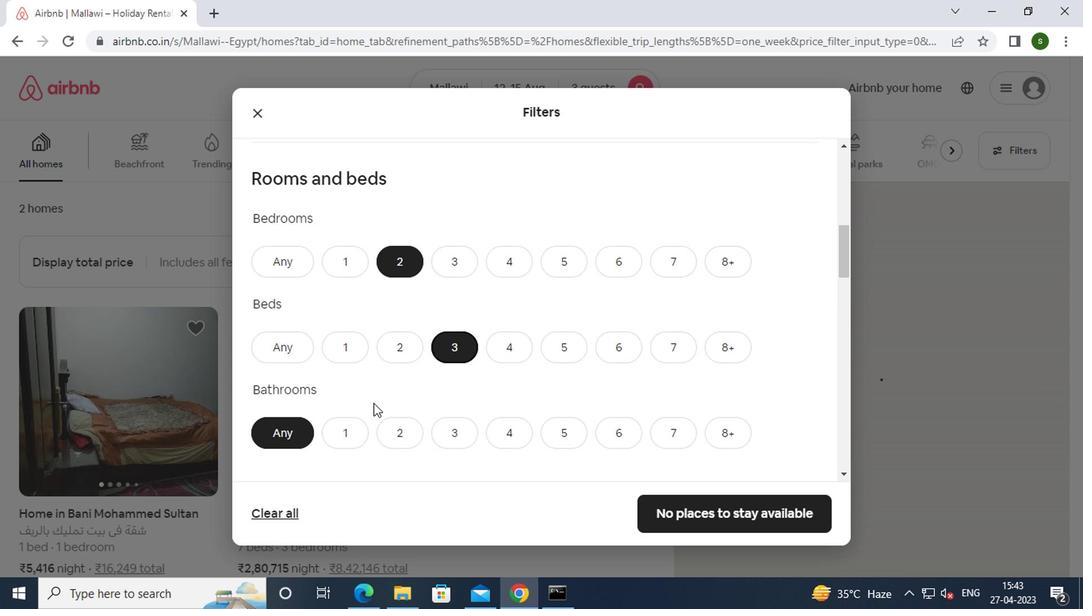 
Action: Mouse pressed left at (352, 436)
Screenshot: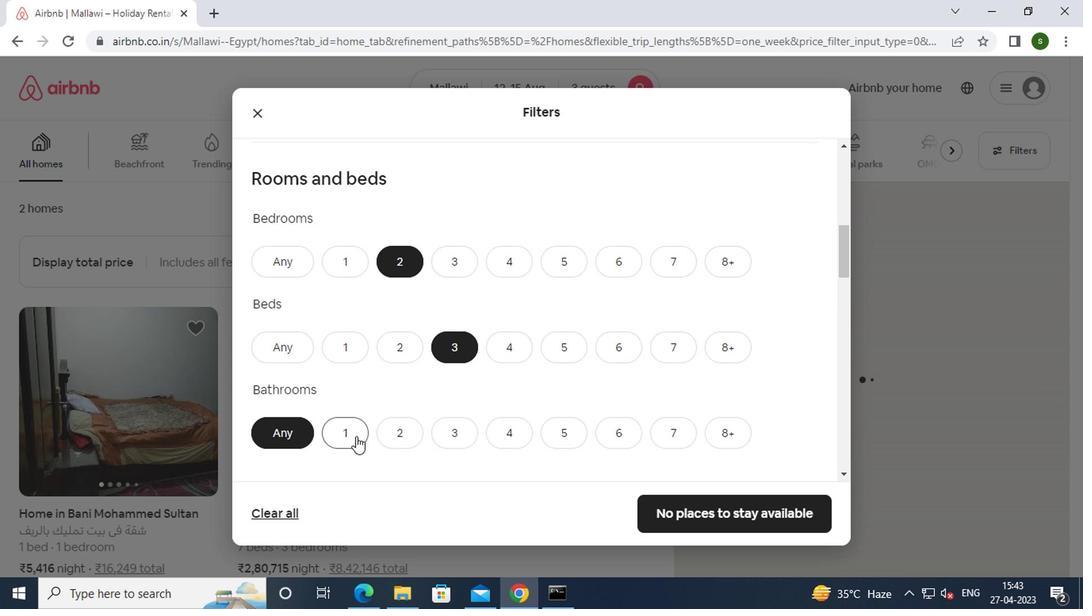 
Action: Mouse moved to (534, 358)
Screenshot: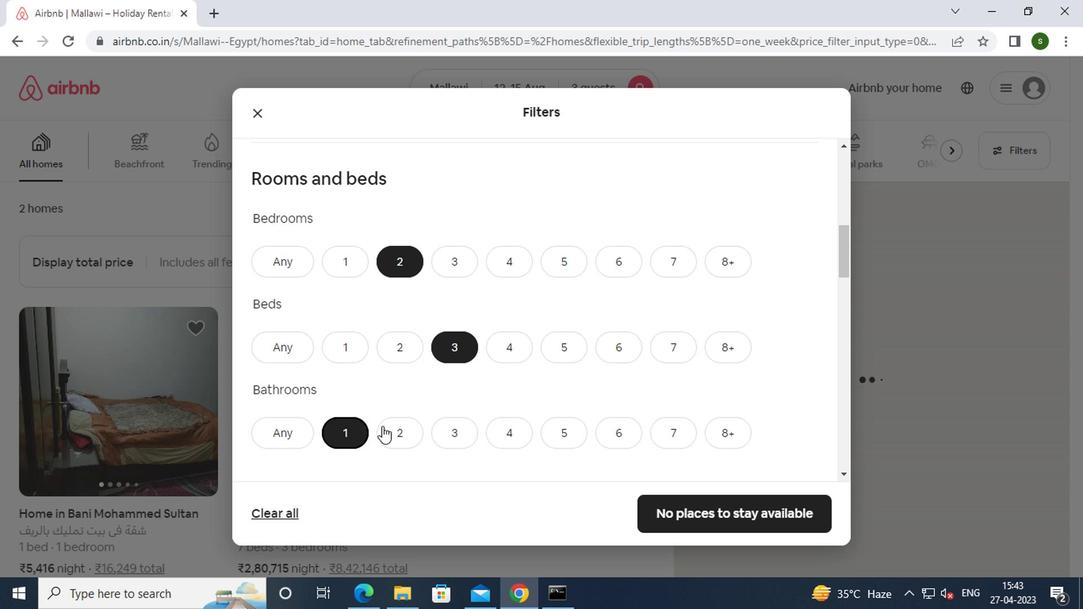
Action: Mouse scrolled (534, 357) with delta (0, 0)
Screenshot: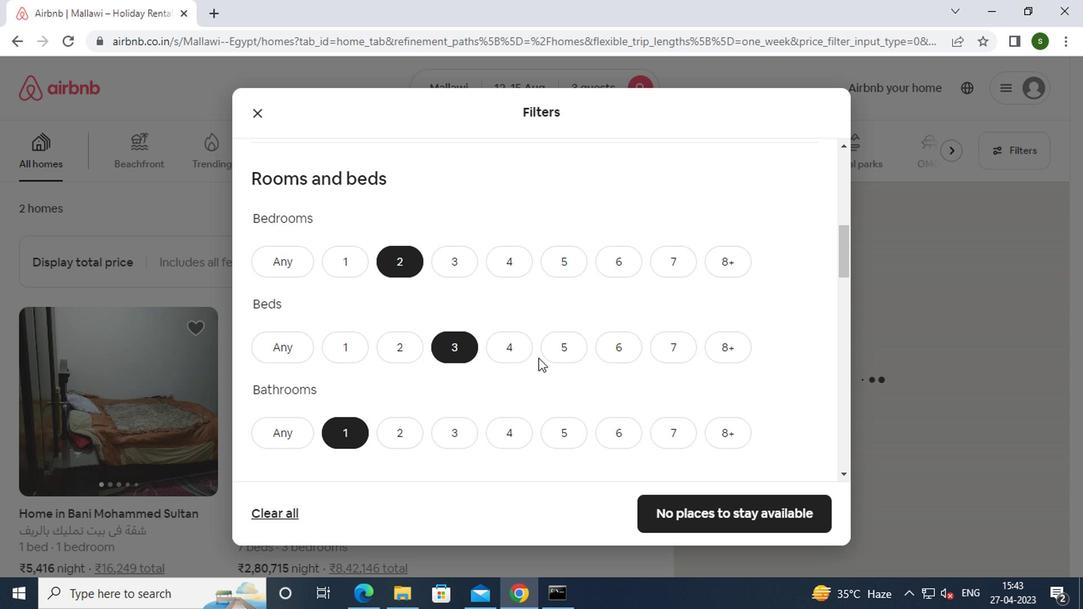 
Action: Mouse scrolled (534, 357) with delta (0, 0)
Screenshot: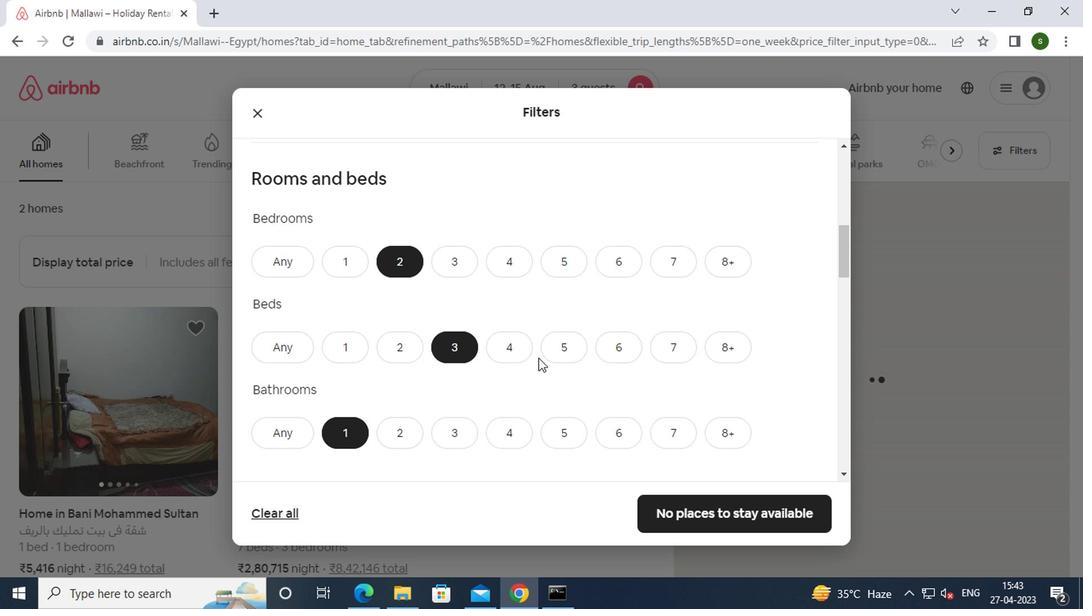 
Action: Mouse moved to (349, 411)
Screenshot: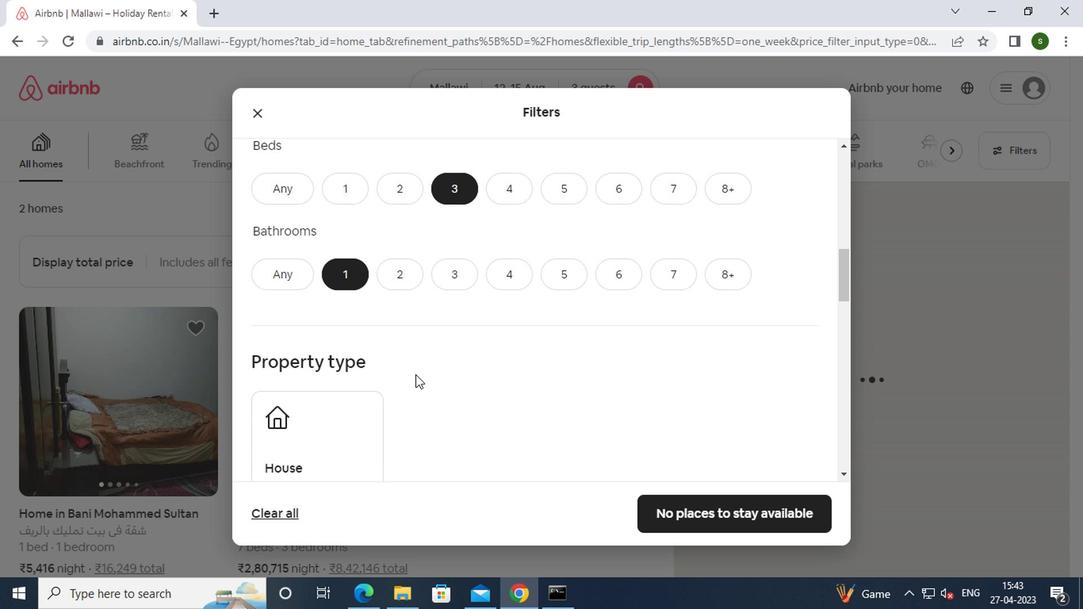 
Action: Mouse pressed left at (349, 411)
Screenshot: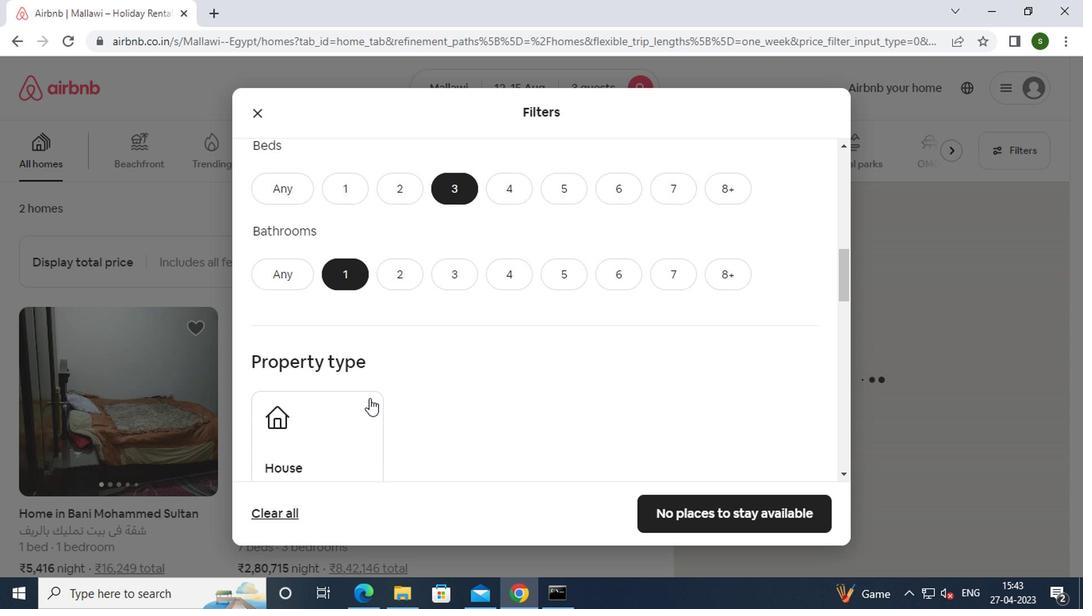 
Action: Mouse moved to (485, 373)
Screenshot: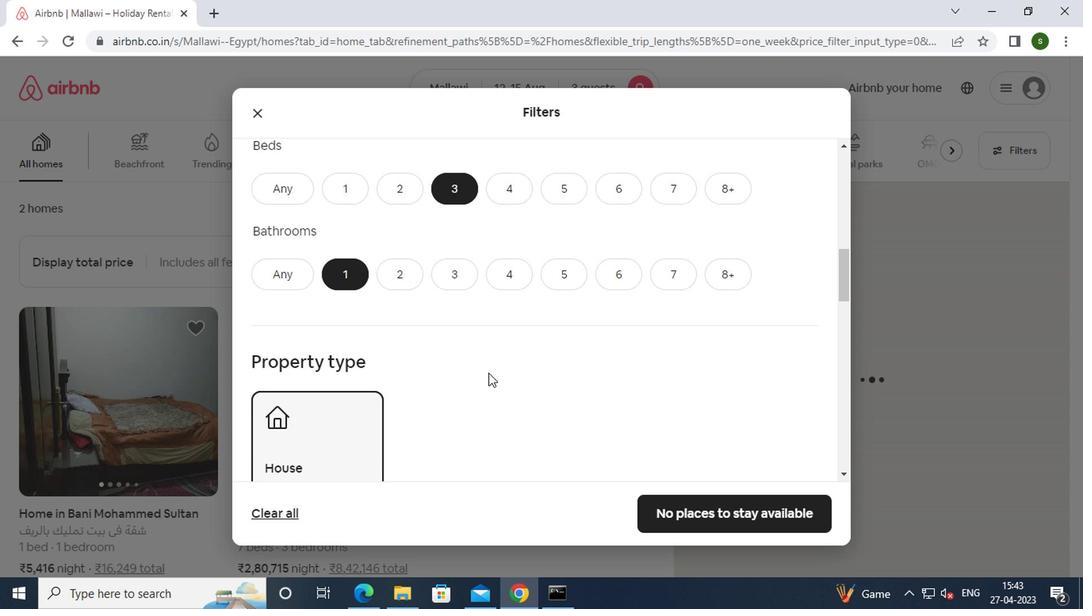 
Action: Mouse scrolled (485, 372) with delta (0, 0)
Screenshot: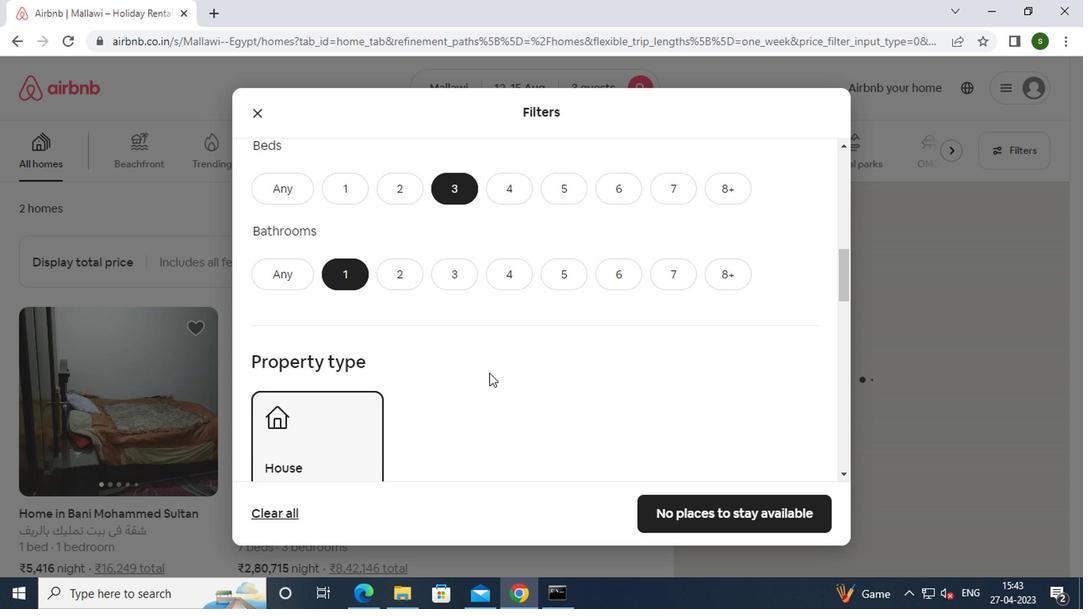 
Action: Mouse scrolled (485, 372) with delta (0, 0)
Screenshot: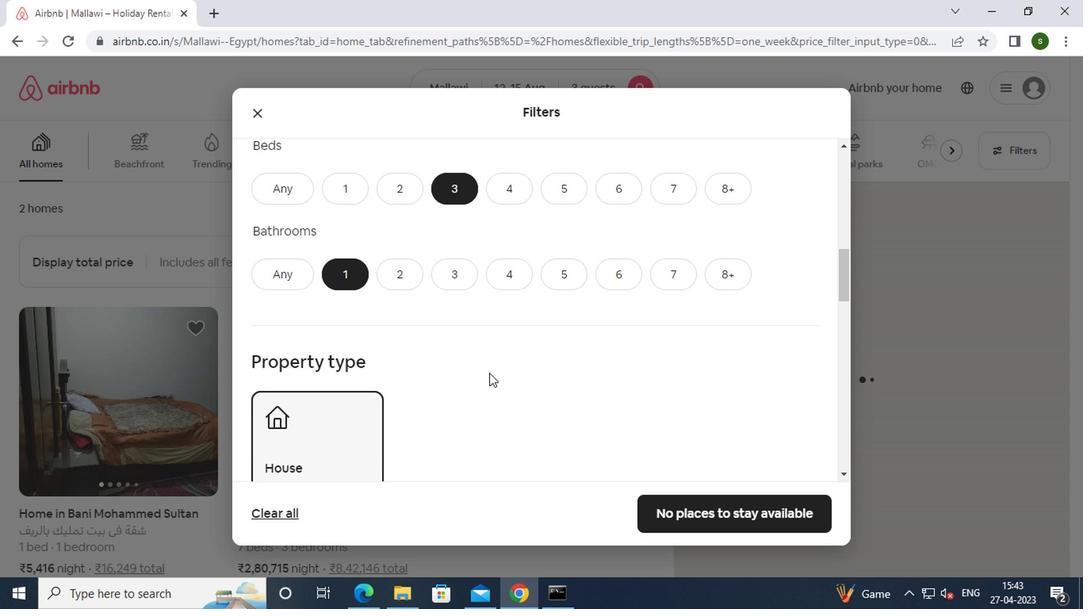 
Action: Mouse scrolled (485, 372) with delta (0, 0)
Screenshot: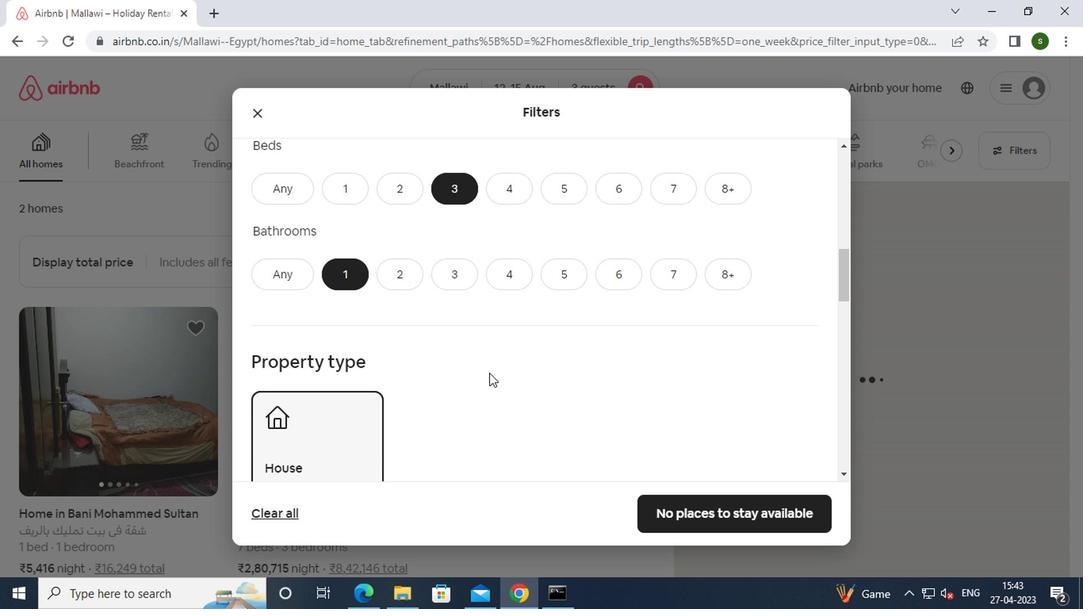 
Action: Mouse scrolled (485, 372) with delta (0, 0)
Screenshot: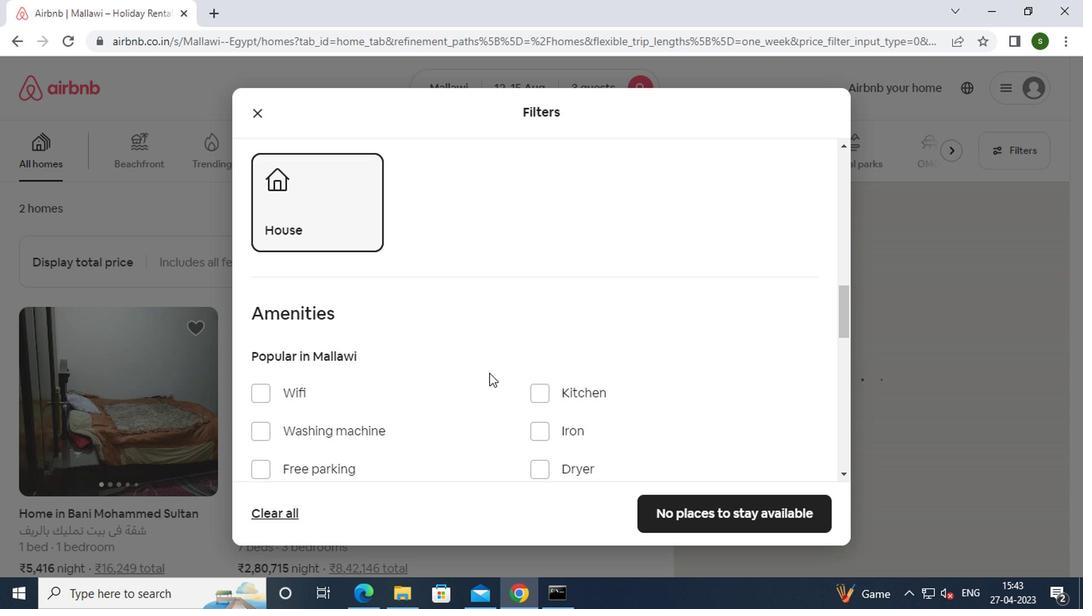 
Action: Mouse scrolled (485, 372) with delta (0, 0)
Screenshot: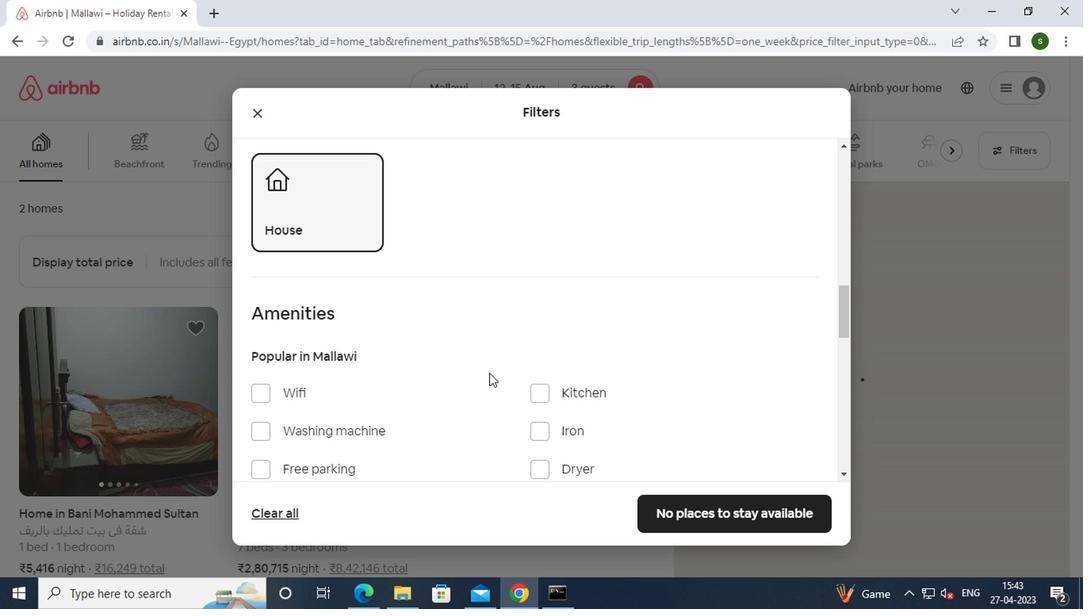 
Action: Mouse scrolled (485, 372) with delta (0, 0)
Screenshot: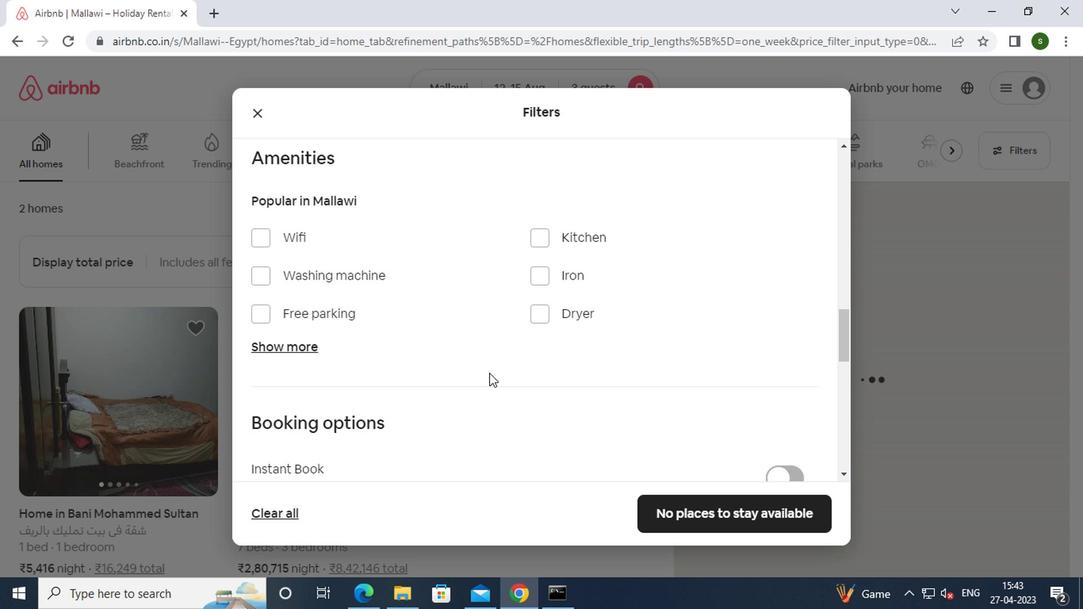 
Action: Mouse scrolled (485, 372) with delta (0, 0)
Screenshot: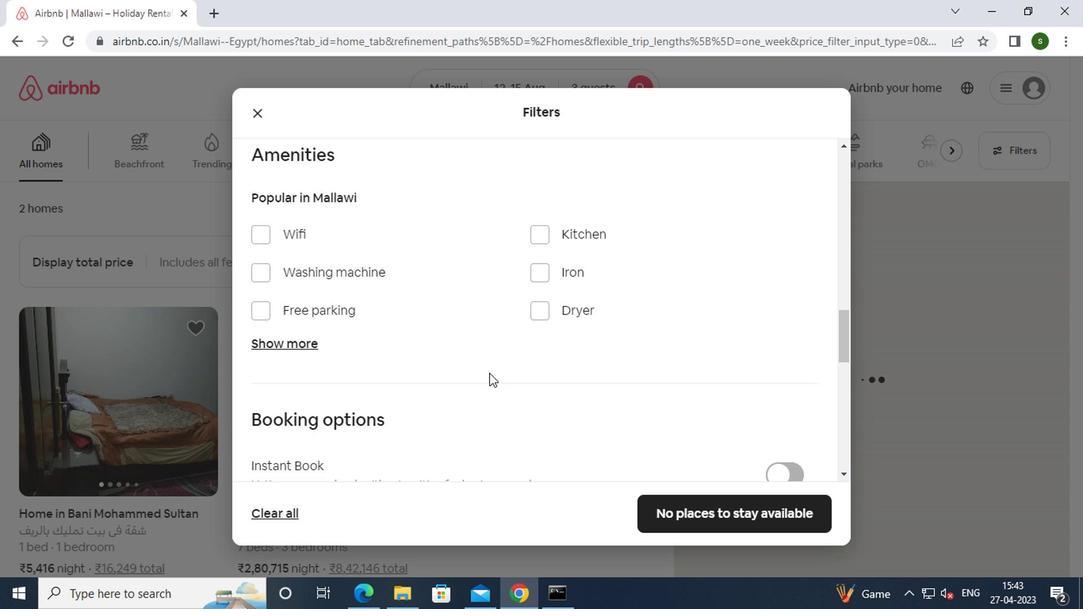 
Action: Mouse moved to (788, 371)
Screenshot: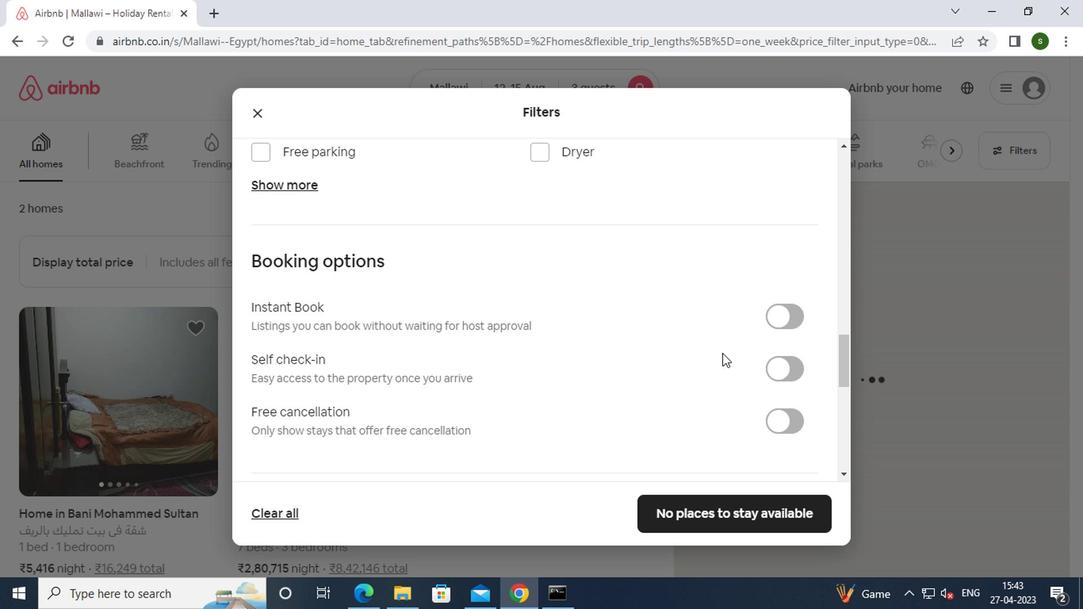 
Action: Mouse pressed left at (788, 371)
Screenshot: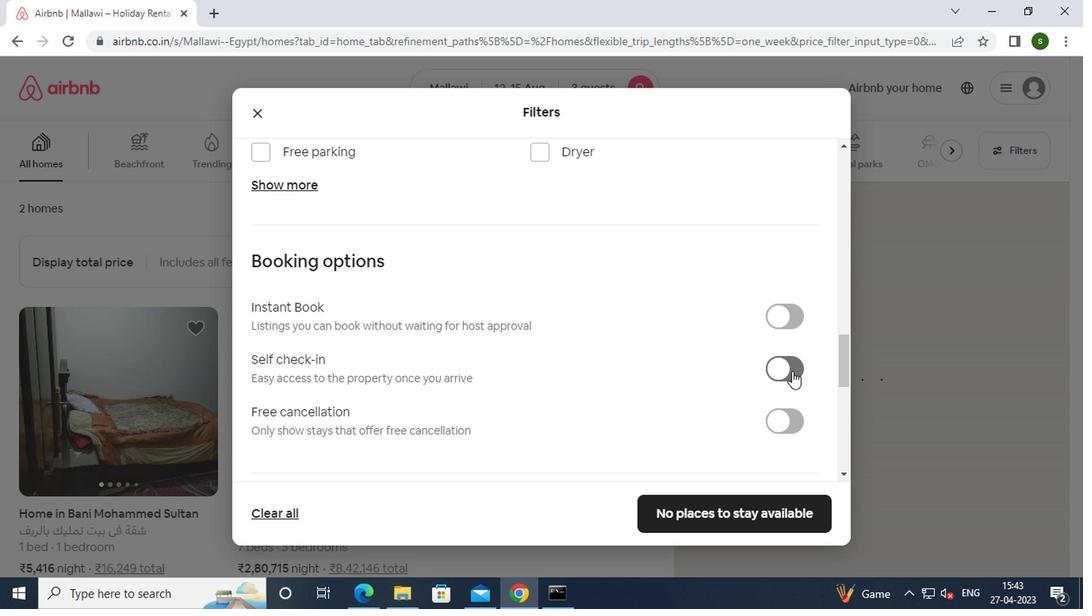 
Action: Mouse moved to (611, 380)
Screenshot: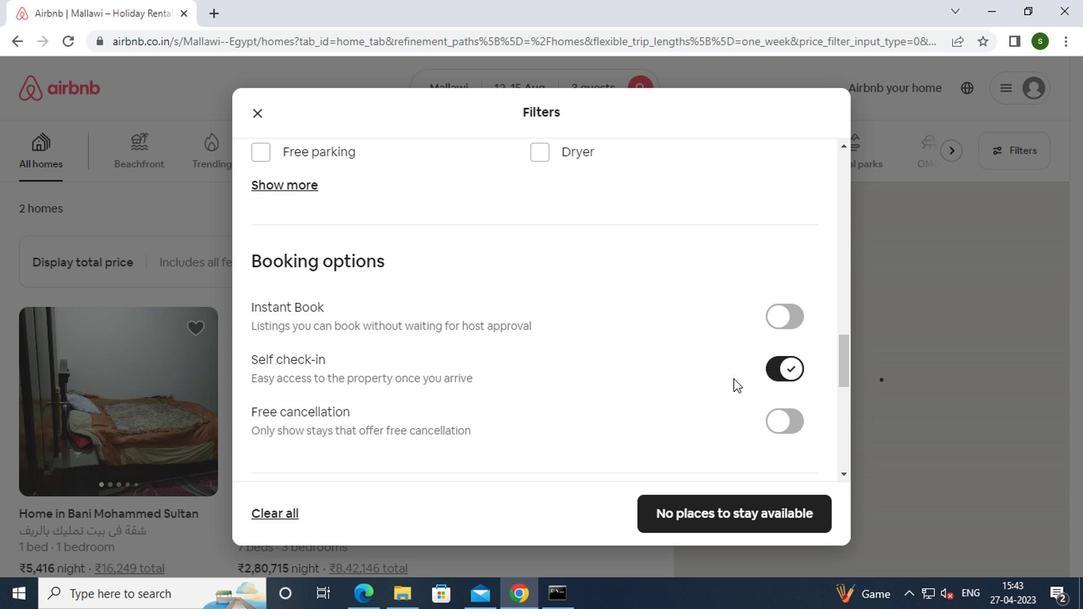
Action: Mouse scrolled (611, 379) with delta (0, -1)
Screenshot: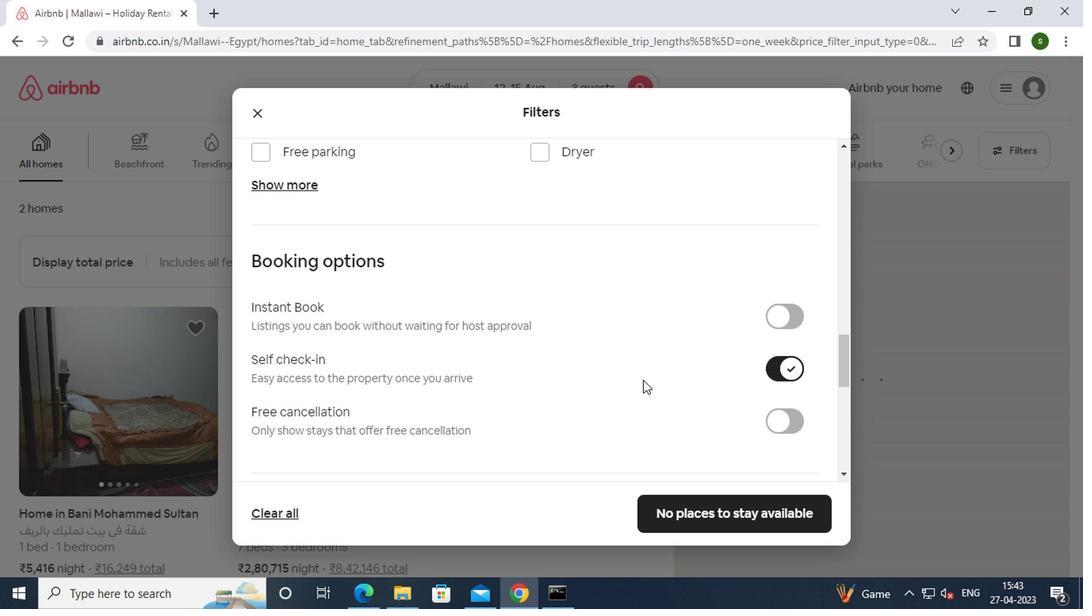 
Action: Mouse scrolled (611, 379) with delta (0, -1)
Screenshot: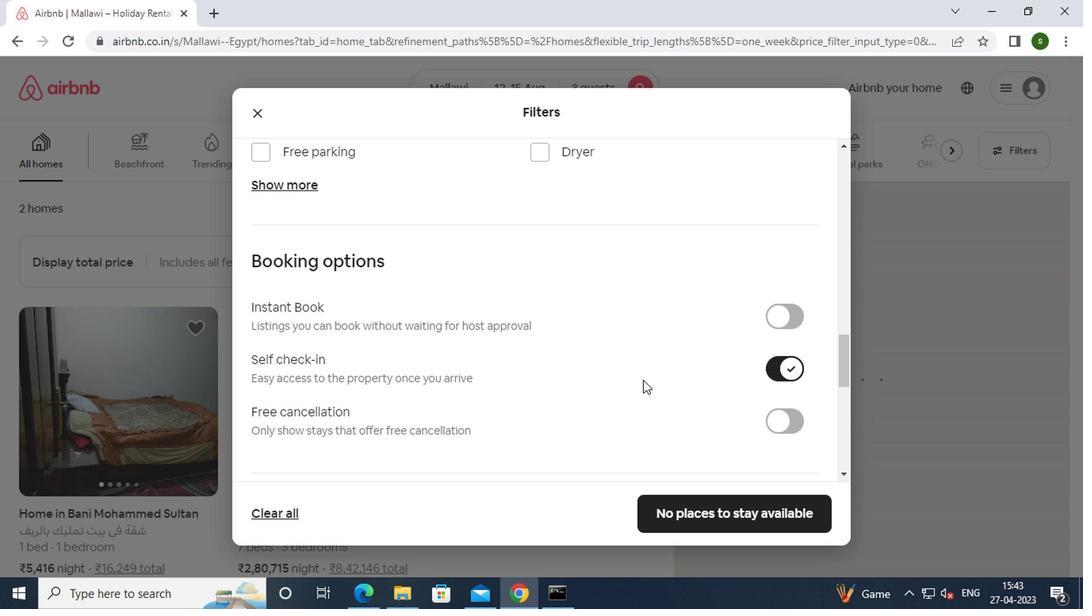 
Action: Mouse moved to (611, 380)
Screenshot: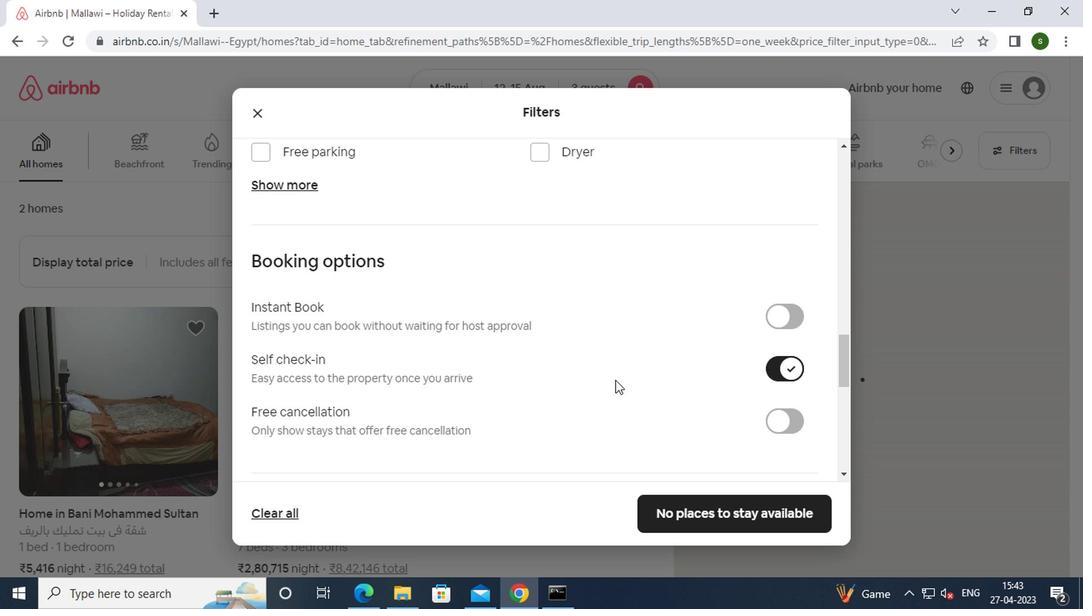 
Action: Mouse scrolled (611, 379) with delta (0, -1)
Screenshot: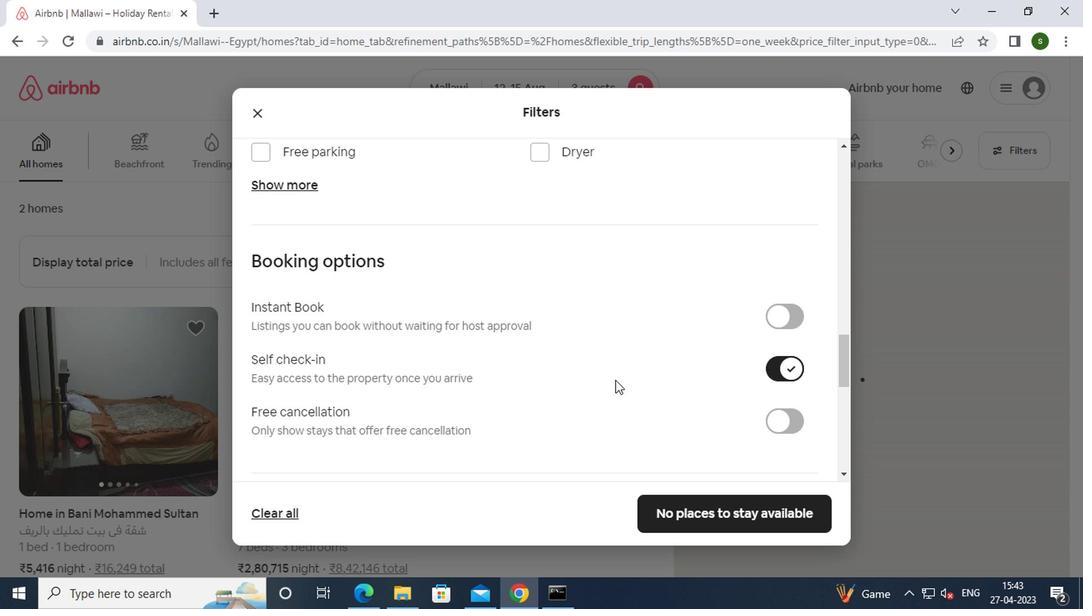 
Action: Mouse moved to (611, 380)
Screenshot: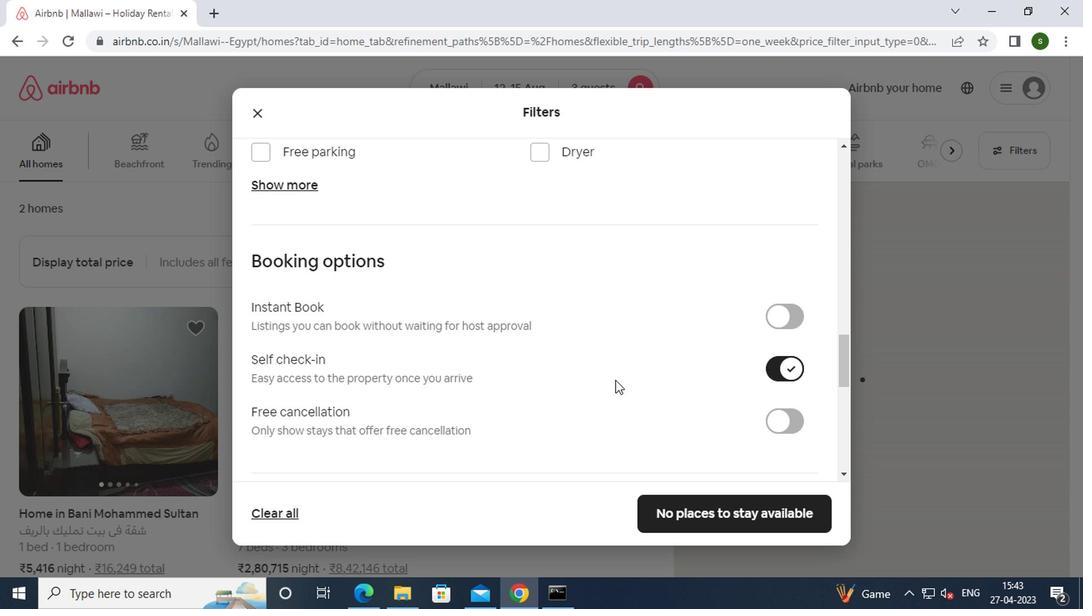 
Action: Mouse scrolled (611, 379) with delta (0, -1)
Screenshot: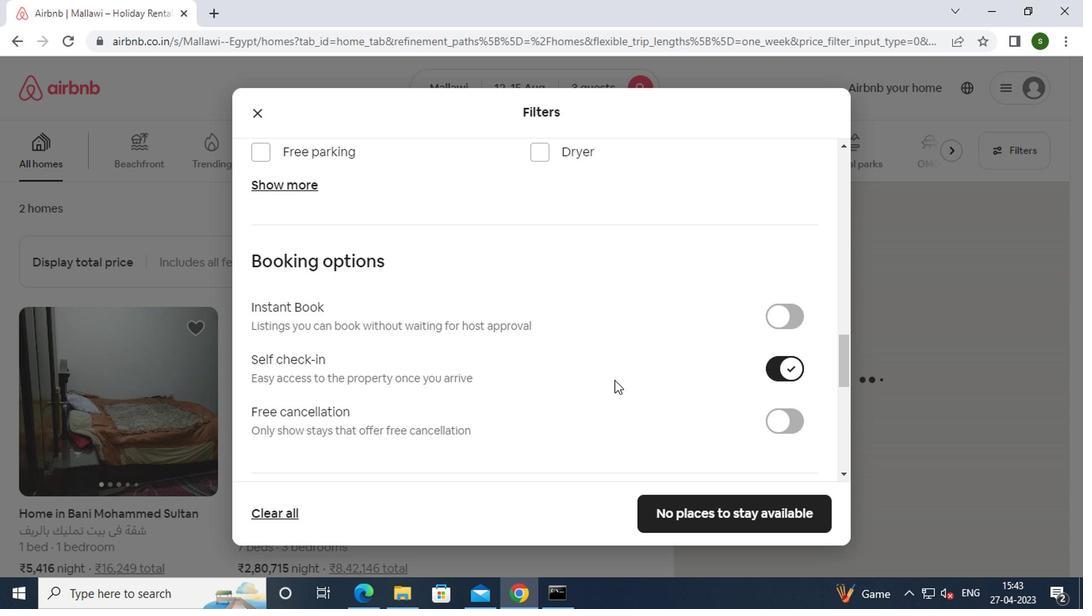 
Action: Mouse scrolled (611, 379) with delta (0, -1)
Screenshot: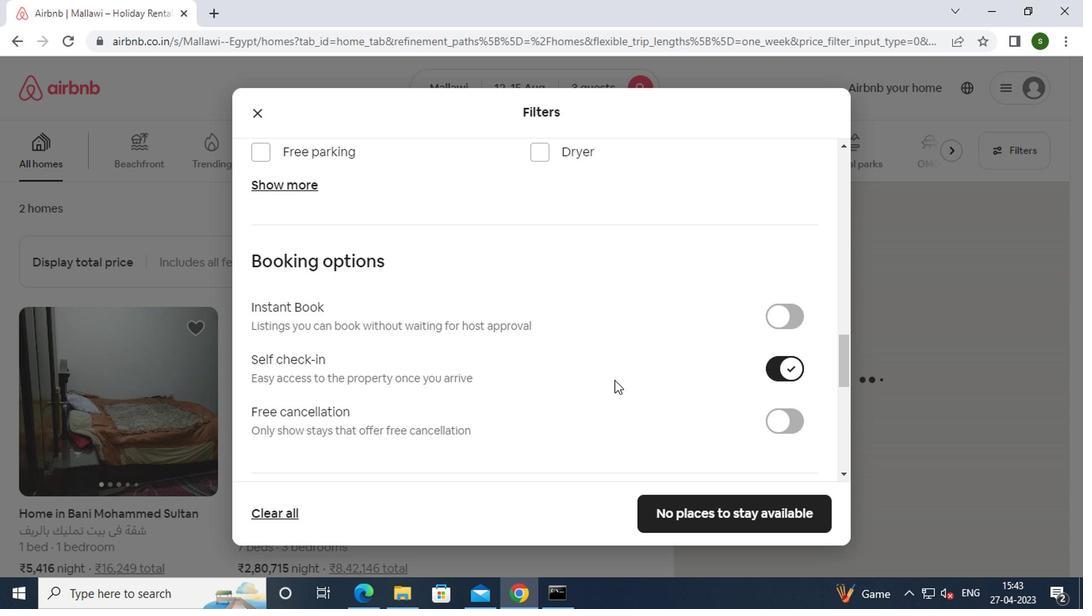 
Action: Mouse scrolled (611, 379) with delta (0, -1)
Screenshot: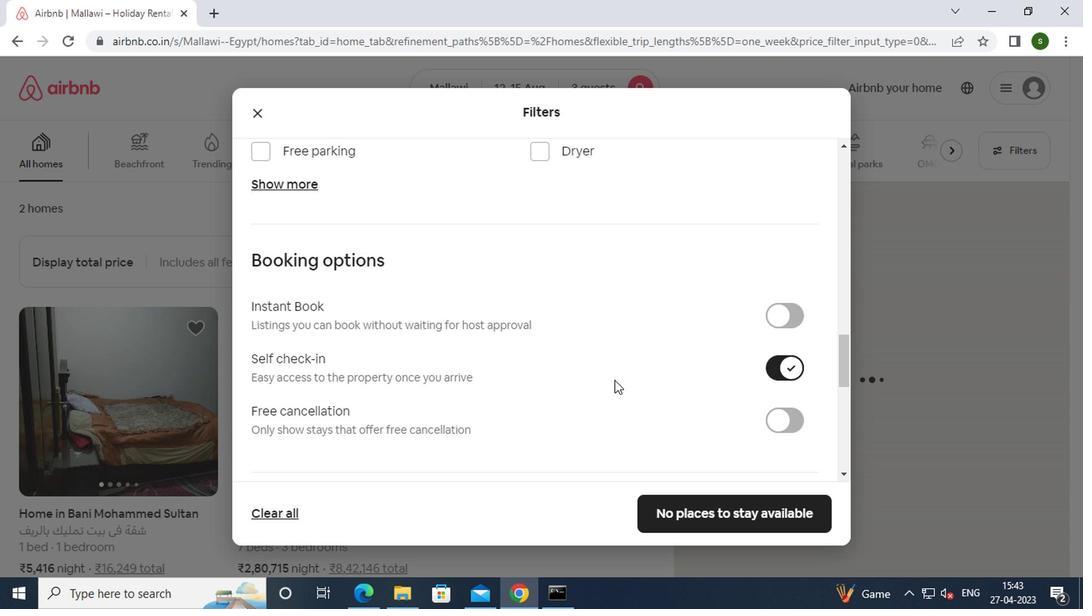 
Action: Mouse scrolled (611, 379) with delta (0, -1)
Screenshot: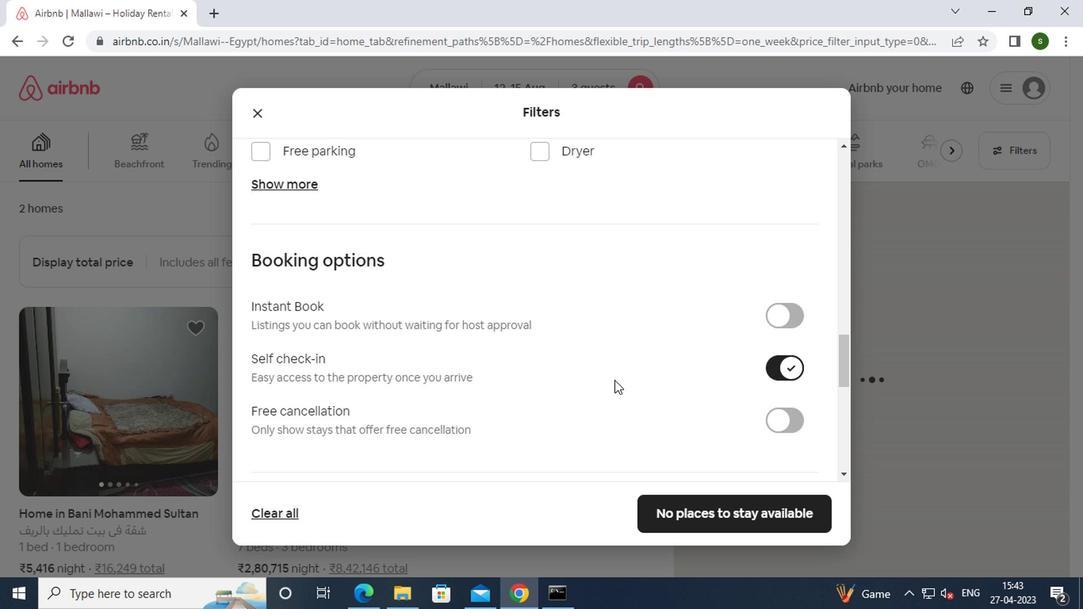 
Action: Mouse scrolled (611, 379) with delta (0, -1)
Screenshot: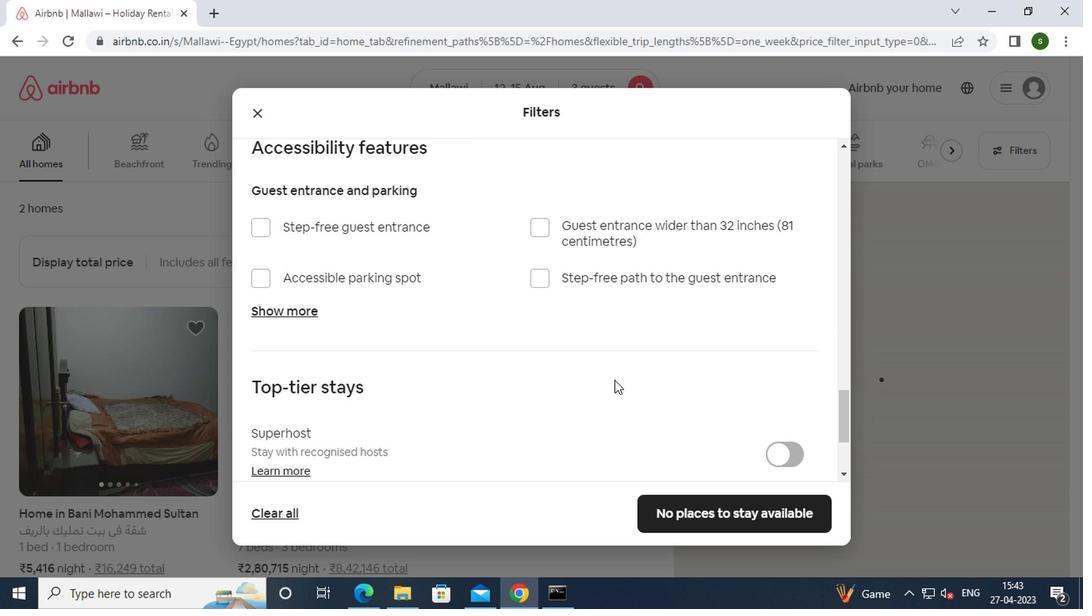 
Action: Mouse moved to (273, 445)
Screenshot: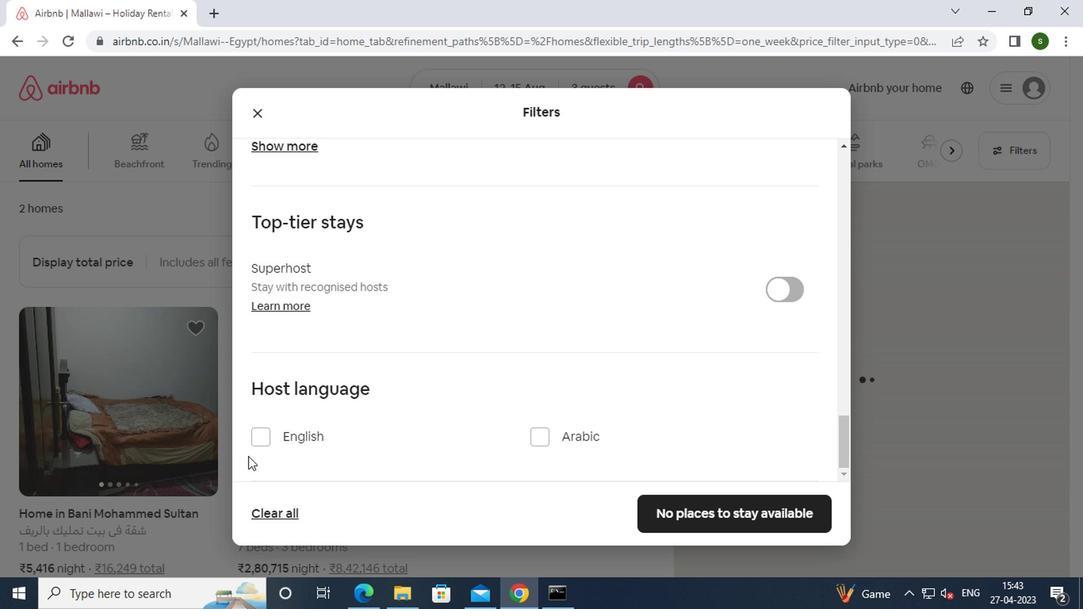 
Action: Mouse pressed left at (273, 445)
Screenshot: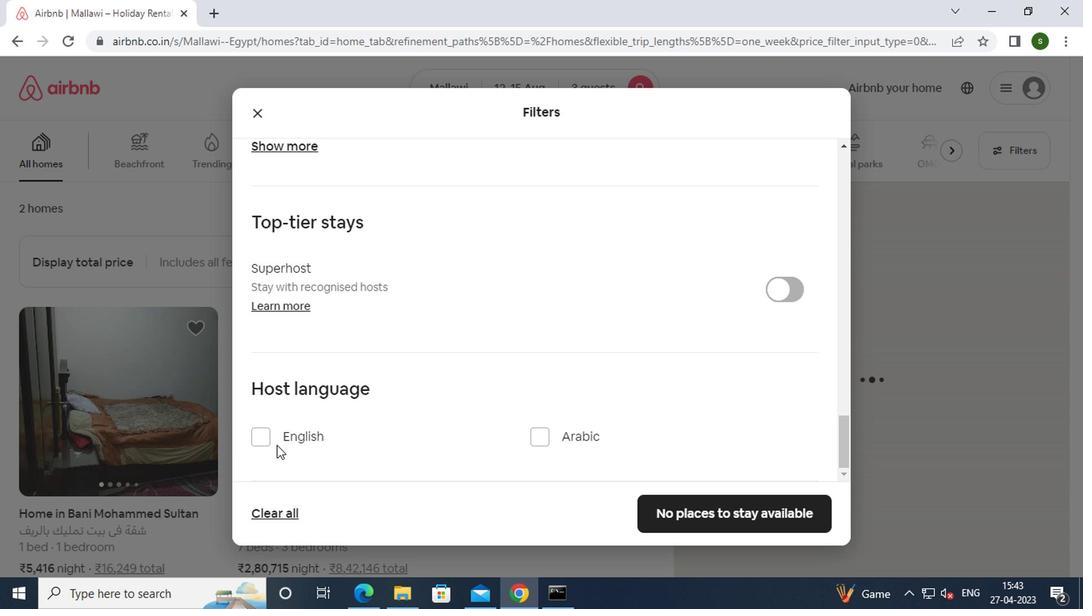 
Action: Mouse moved to (663, 506)
Screenshot: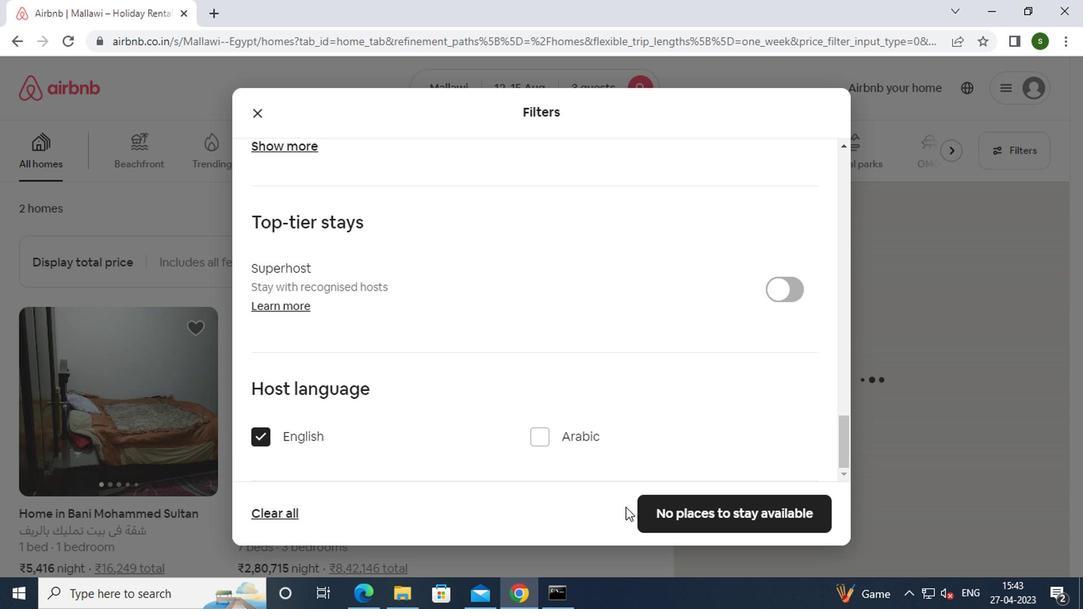 
Action: Mouse pressed left at (663, 506)
Screenshot: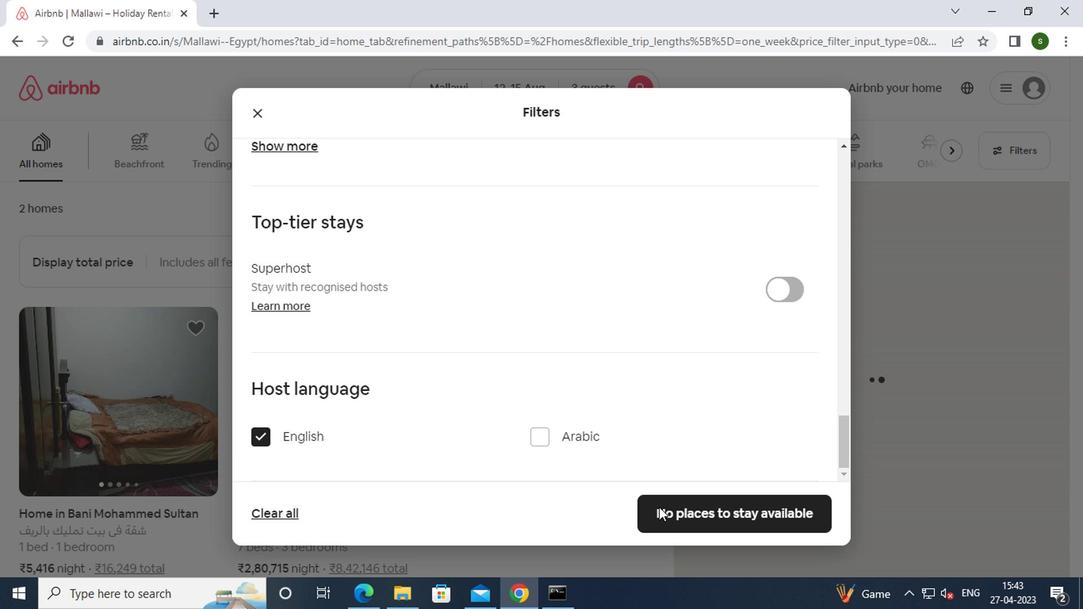 
Action: Mouse moved to (493, 339)
Screenshot: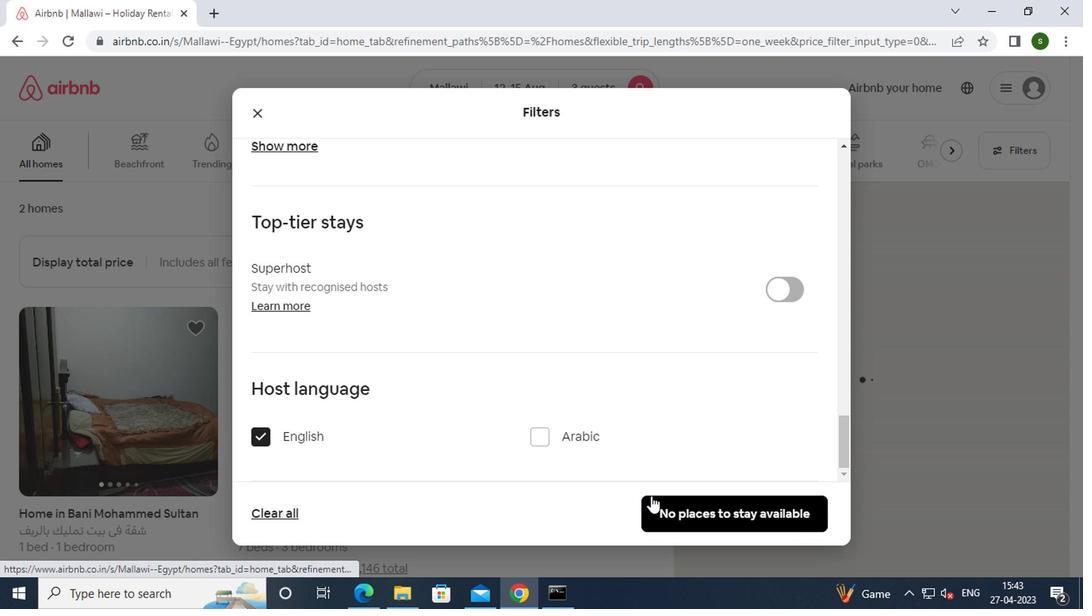 
